 Task: Apply Guitar sound in audio.
Action: Mouse moved to (2, 12)
Screenshot: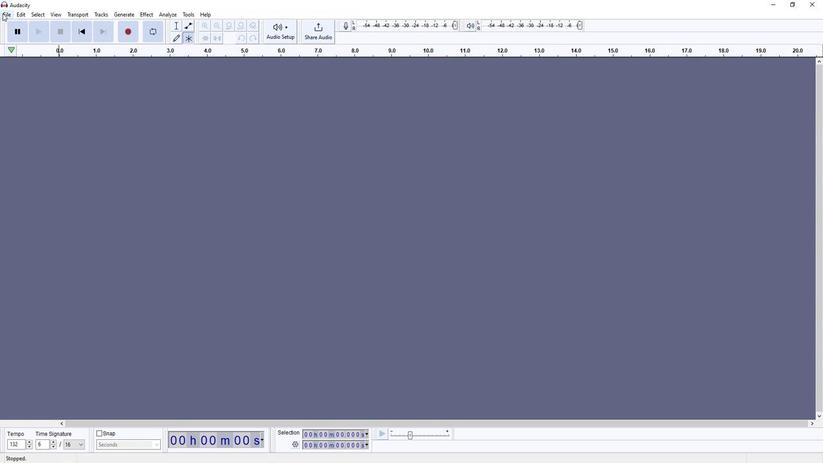 
Action: Mouse pressed left at (2, 12)
Screenshot: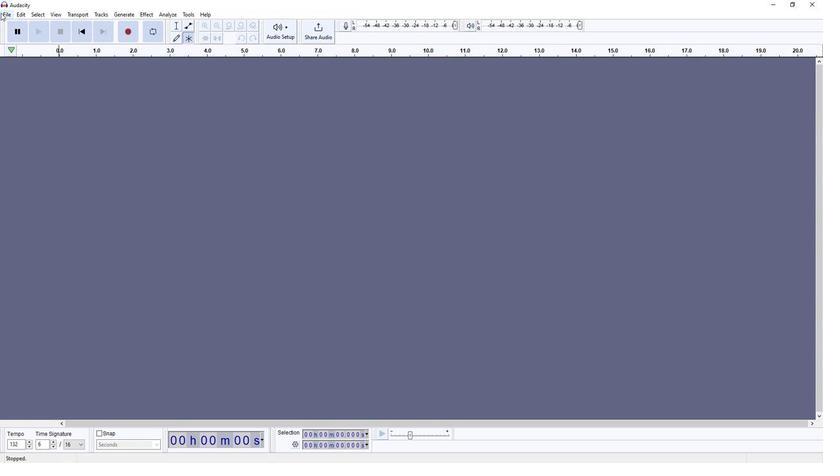 
Action: Mouse moved to (27, 34)
Screenshot: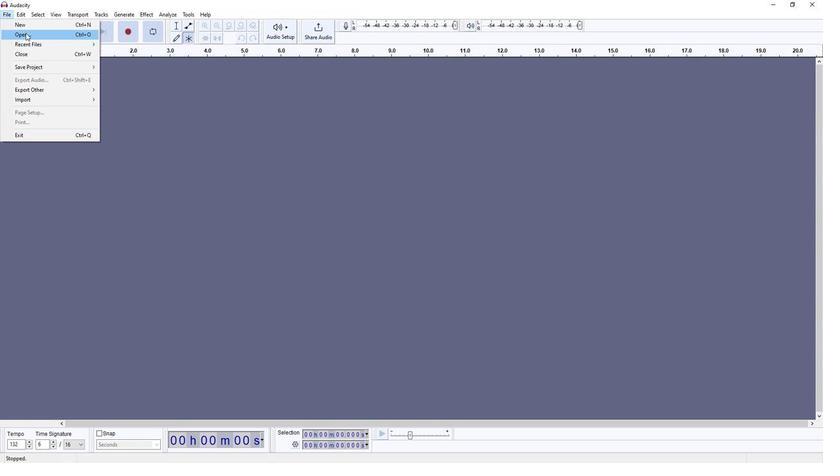 
Action: Mouse pressed left at (27, 34)
Screenshot: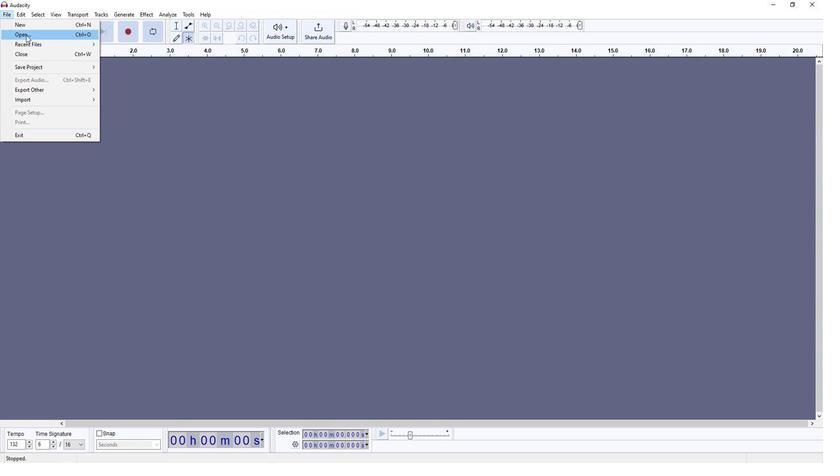 
Action: Mouse moved to (109, 92)
Screenshot: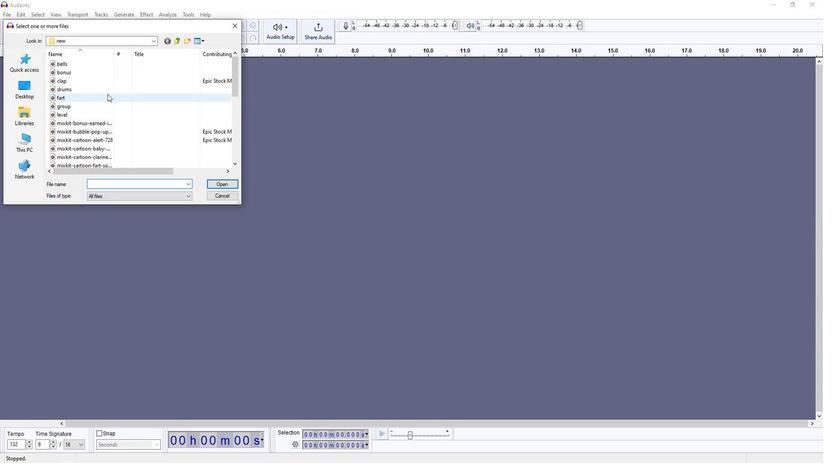 
Action: Mouse scrolled (109, 92) with delta (0, 0)
Screenshot: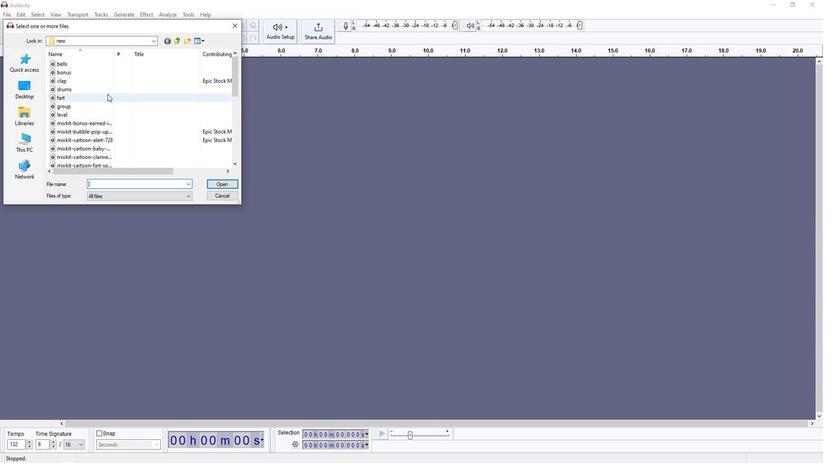 
Action: Mouse scrolled (109, 92) with delta (0, 0)
Screenshot: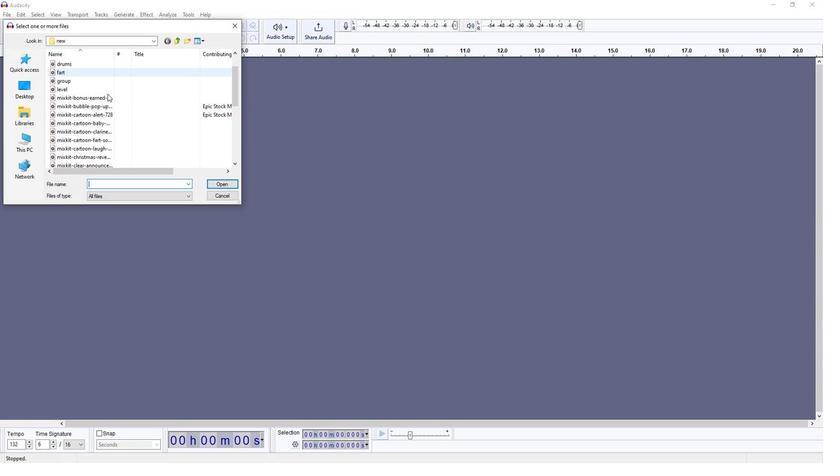 
Action: Mouse scrolled (109, 92) with delta (0, 0)
Screenshot: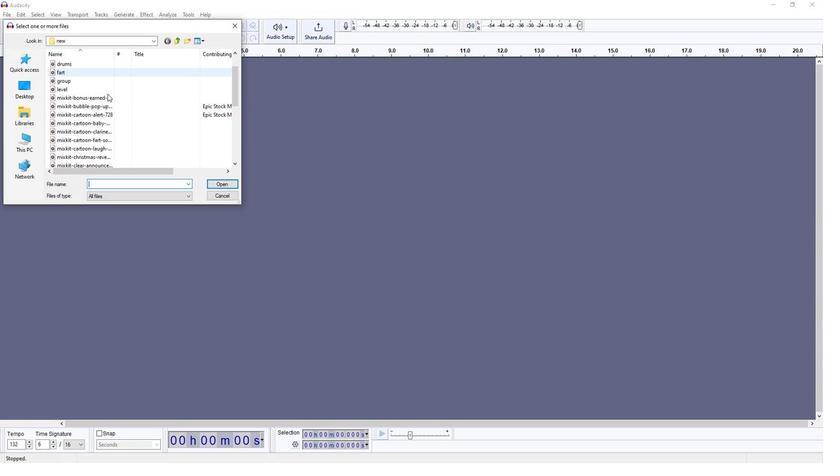 
Action: Mouse scrolled (109, 92) with delta (0, 0)
Screenshot: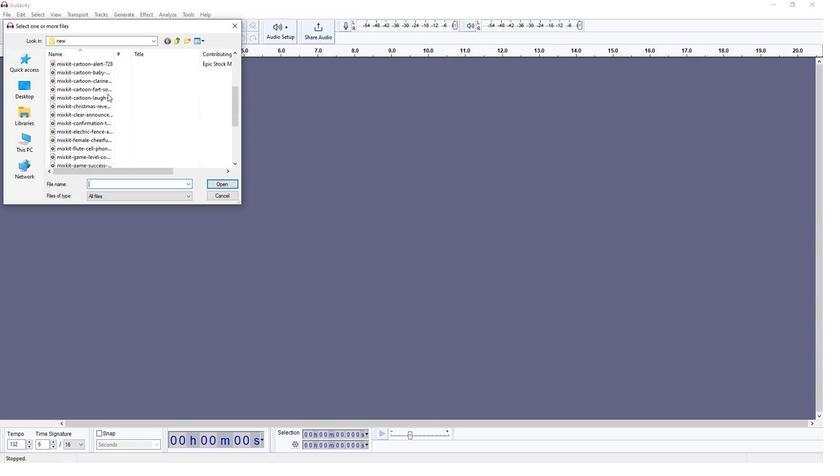 
Action: Mouse scrolled (109, 92) with delta (0, 0)
Screenshot: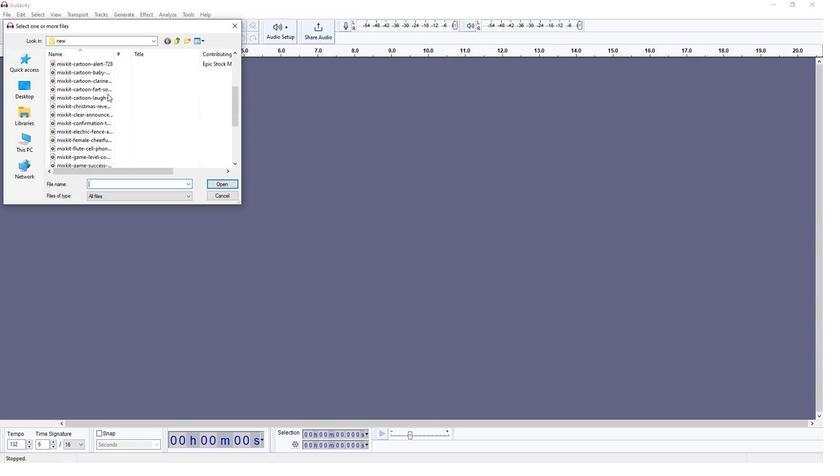 
Action: Mouse scrolled (109, 92) with delta (0, 0)
Screenshot: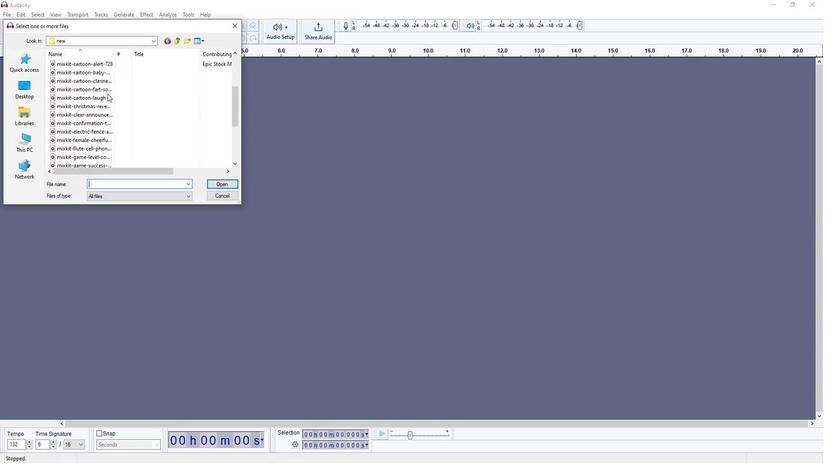 
Action: Mouse scrolled (109, 92) with delta (0, 0)
Screenshot: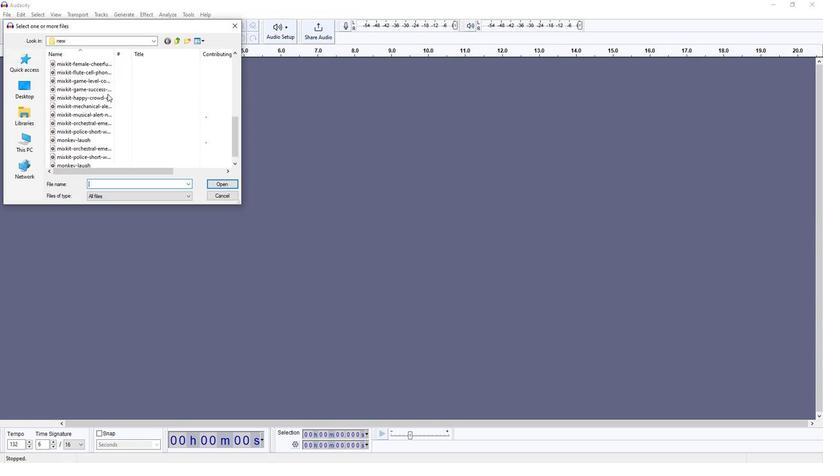 
Action: Mouse scrolled (109, 93) with delta (0, 0)
Screenshot: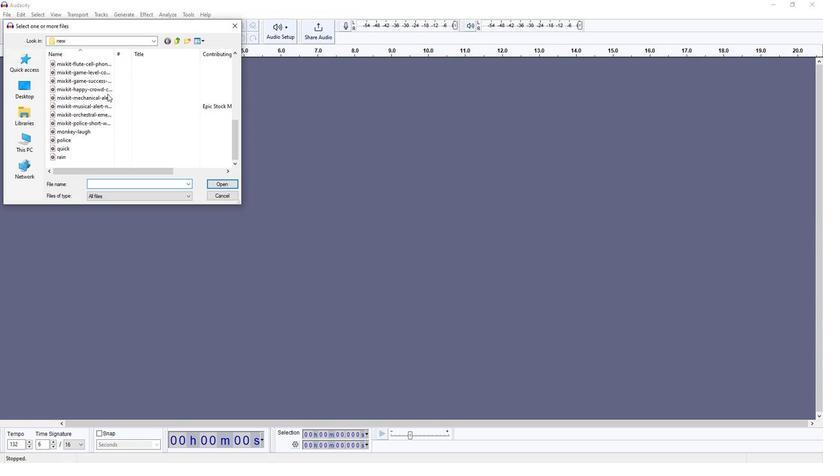 
Action: Mouse scrolled (109, 93) with delta (0, 0)
Screenshot: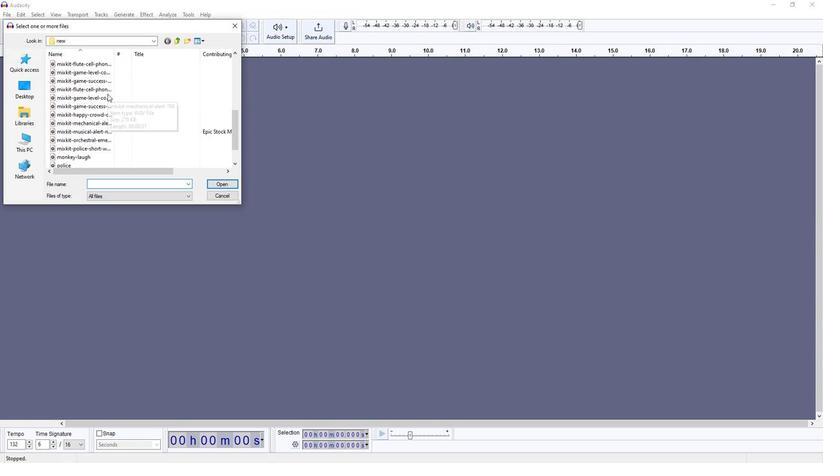 
Action: Mouse scrolled (109, 93) with delta (0, 0)
Screenshot: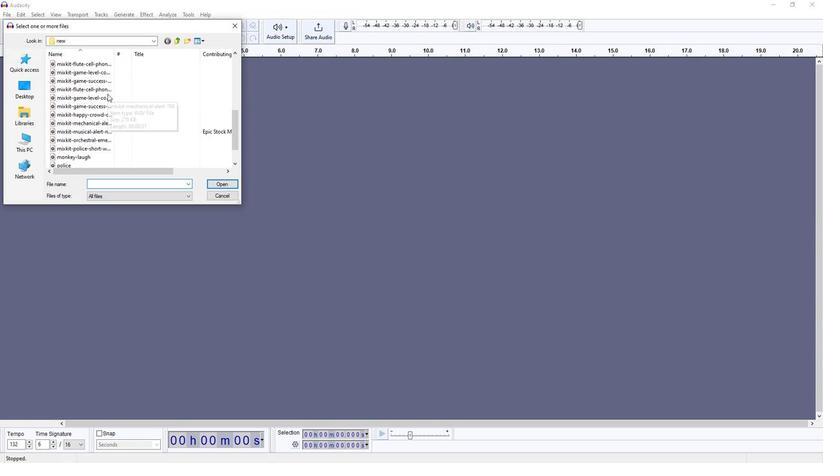 
Action: Mouse scrolled (109, 93) with delta (0, 0)
Screenshot: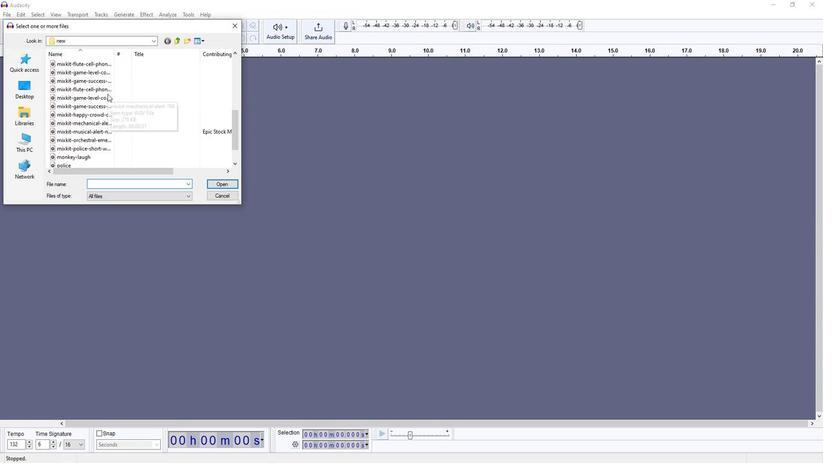 
Action: Mouse scrolled (109, 93) with delta (0, 0)
Screenshot: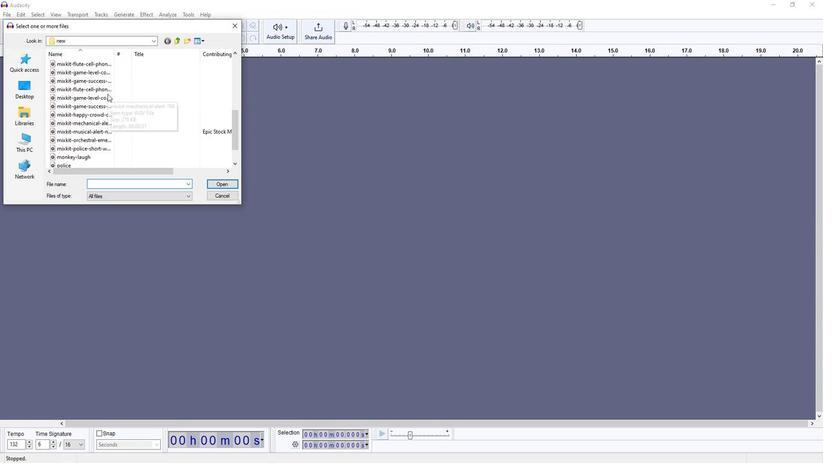 
Action: Mouse scrolled (109, 93) with delta (0, 0)
Screenshot: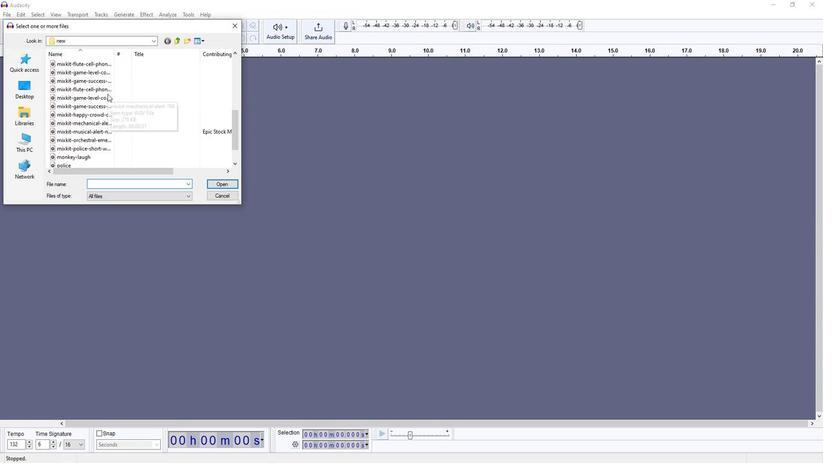 
Action: Mouse moved to (155, 39)
Screenshot: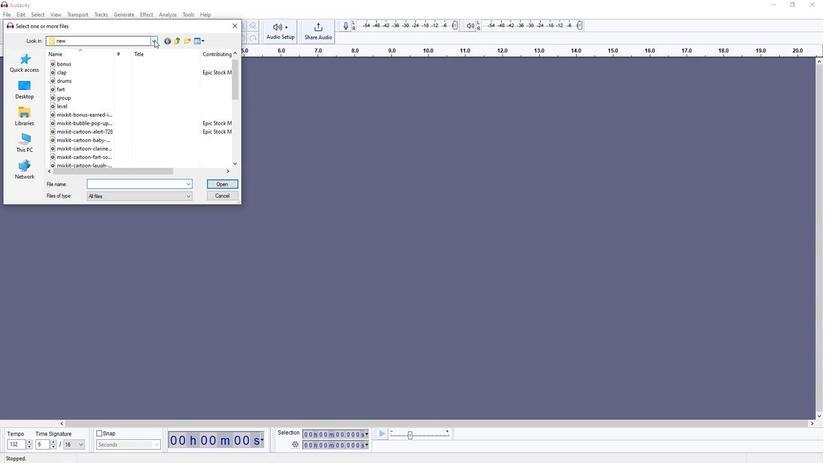 
Action: Mouse pressed left at (155, 39)
Screenshot: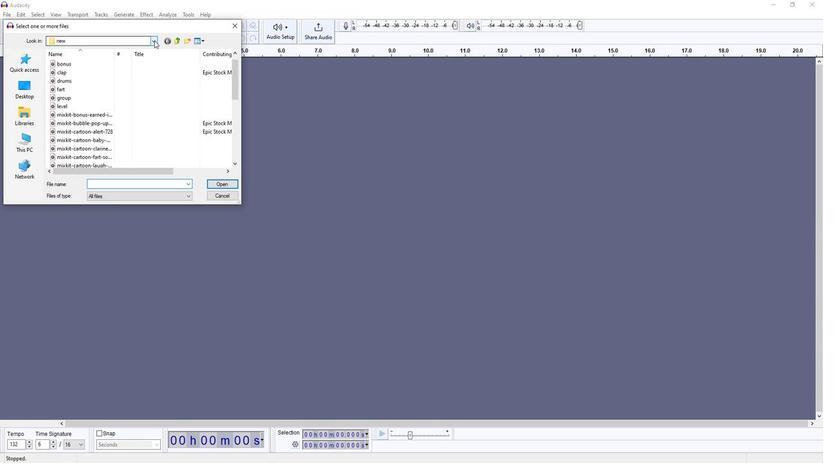 
Action: Mouse moved to (80, 101)
Screenshot: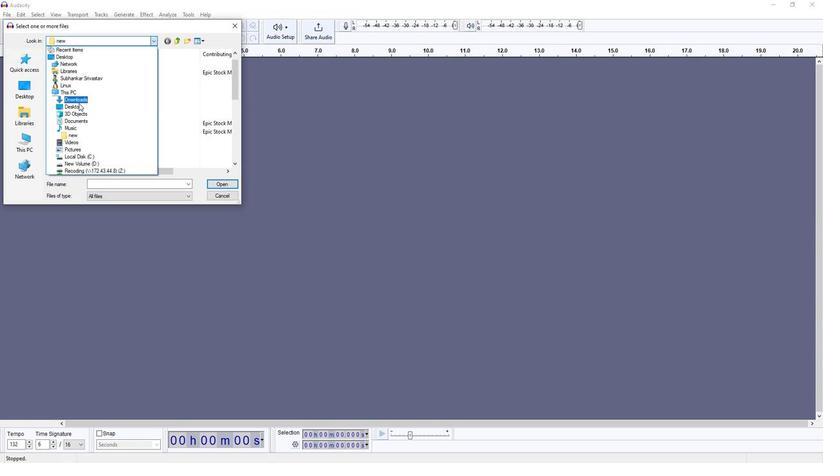 
Action: Mouse pressed left at (80, 101)
Screenshot: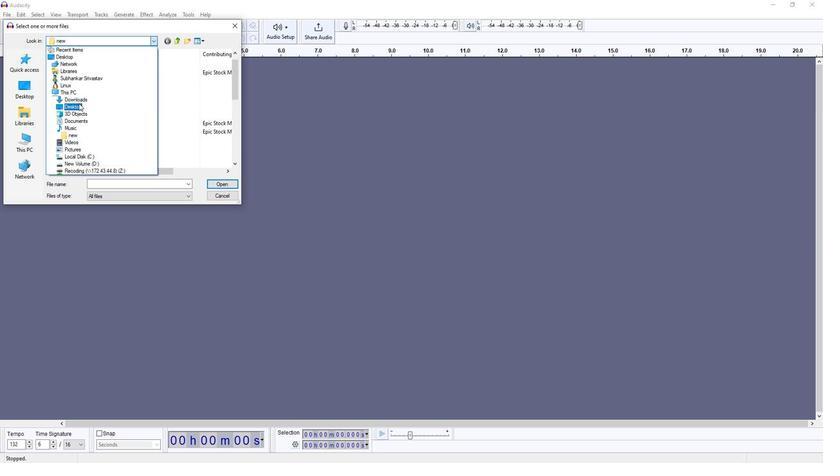 
Action: Mouse moved to (154, 43)
Screenshot: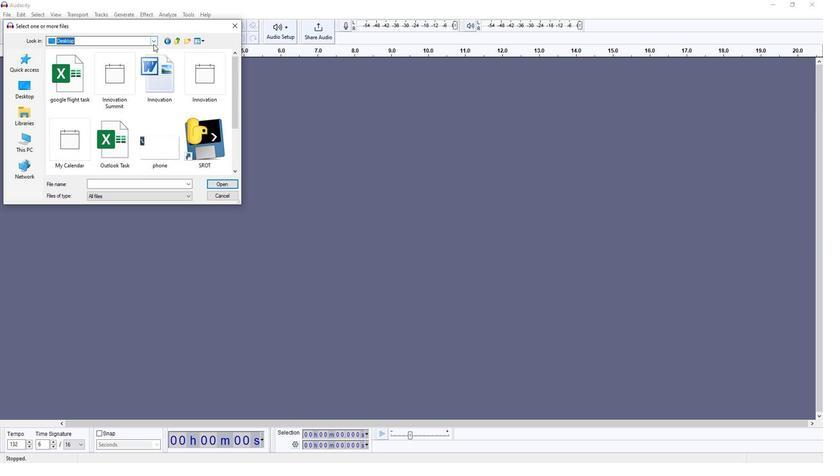 
Action: Mouse pressed left at (154, 43)
Screenshot: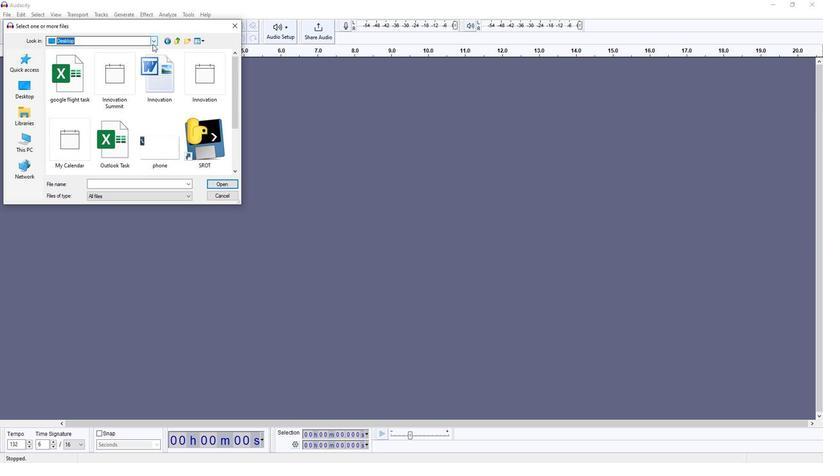 
Action: Mouse moved to (80, 99)
Screenshot: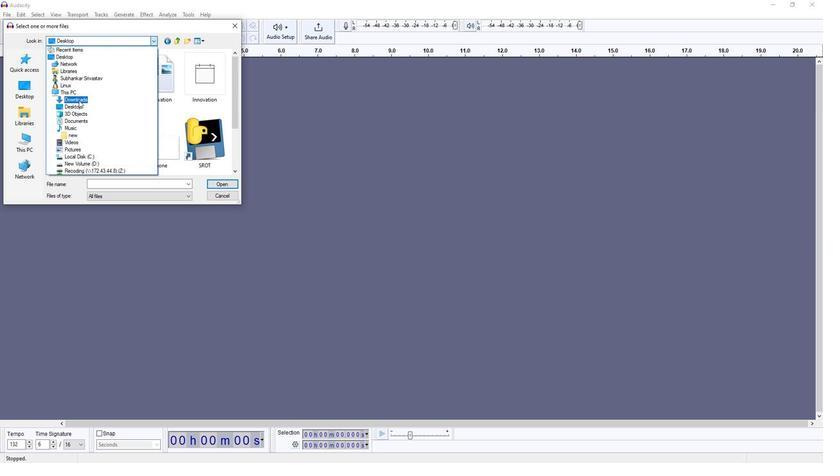 
Action: Mouse pressed left at (80, 99)
Screenshot: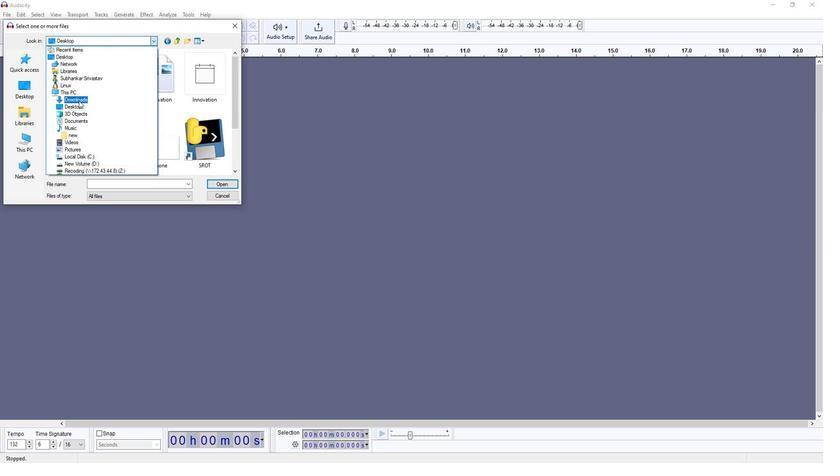
Action: Mouse moved to (93, 72)
Screenshot: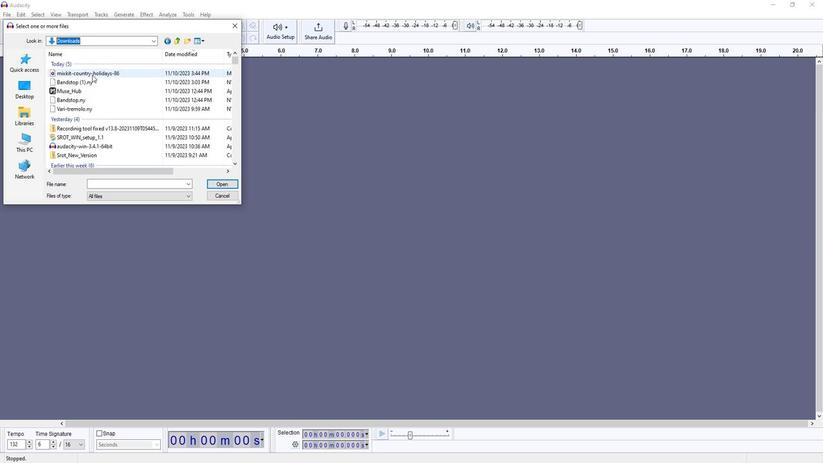 
Action: Mouse pressed left at (93, 72)
Screenshot: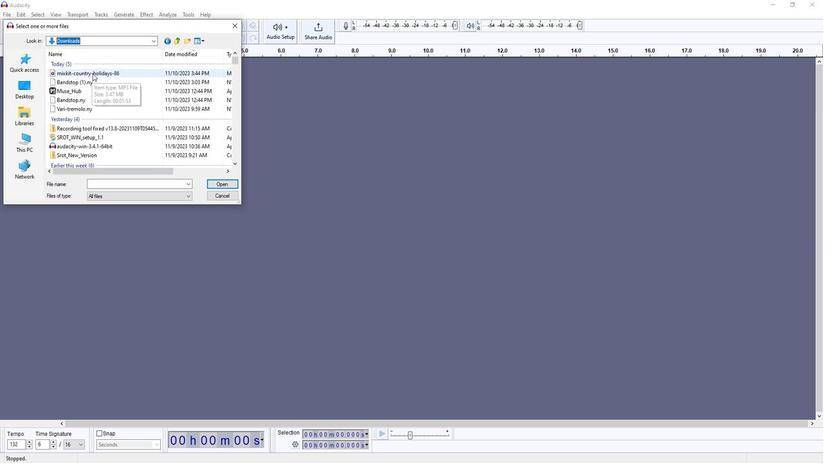 
Action: Mouse moved to (109, 93)
Screenshot: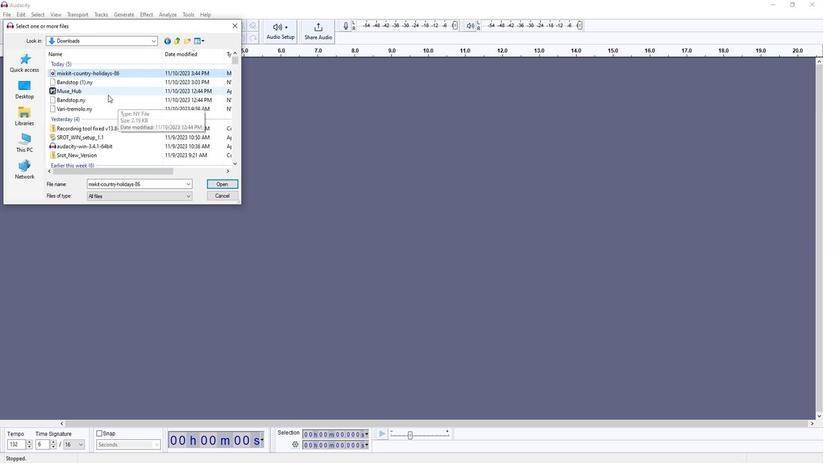 
Action: Mouse scrolled (109, 93) with delta (0, 0)
Screenshot: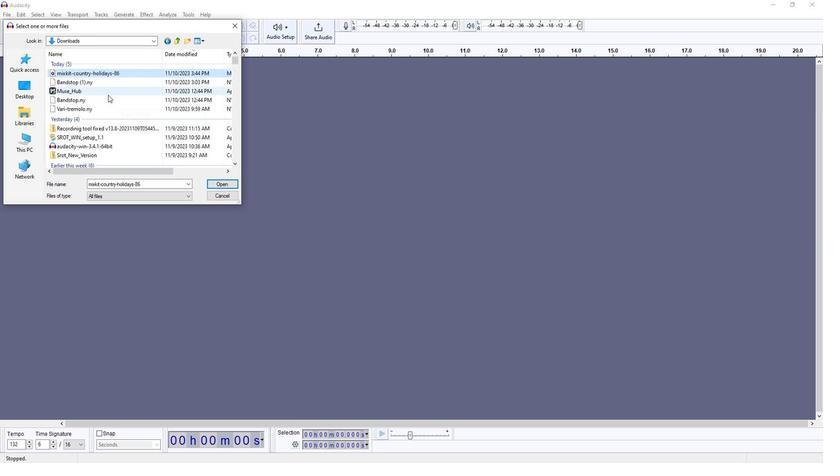 
Action: Mouse scrolled (109, 93) with delta (0, 0)
Screenshot: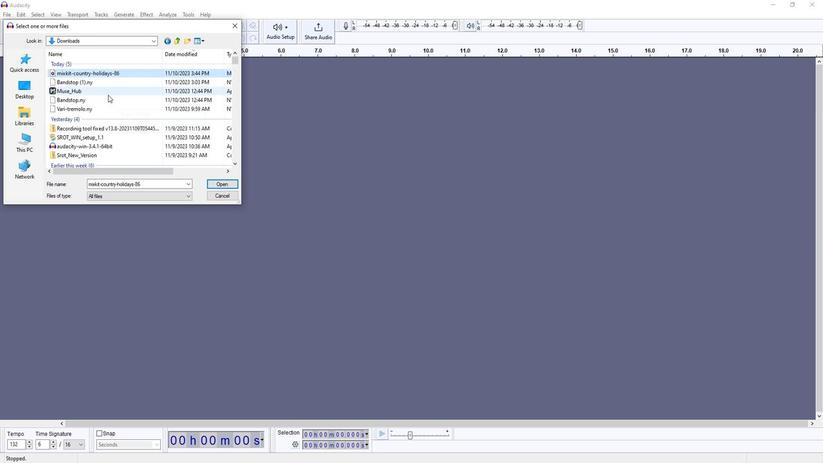 
Action: Mouse scrolled (109, 93) with delta (0, 0)
Screenshot: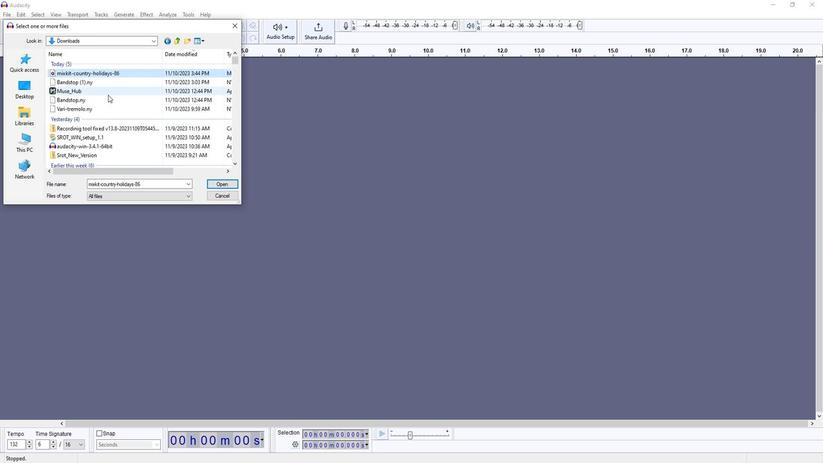 
Action: Mouse scrolled (109, 93) with delta (0, 0)
Screenshot: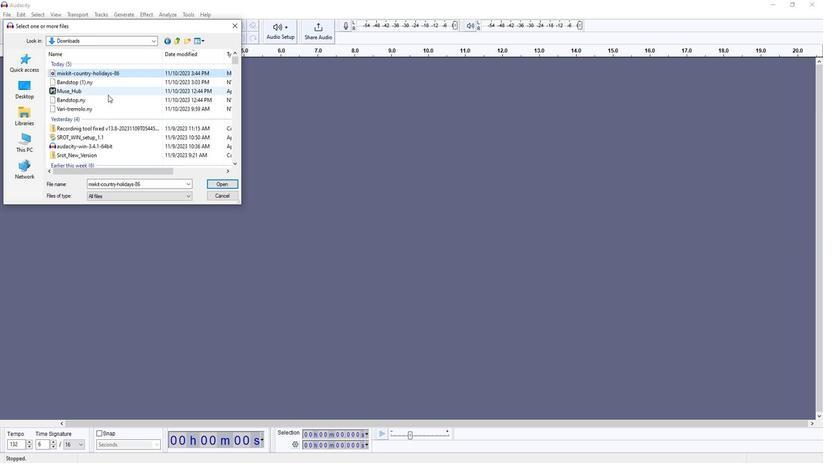 
Action: Mouse moved to (223, 182)
Screenshot: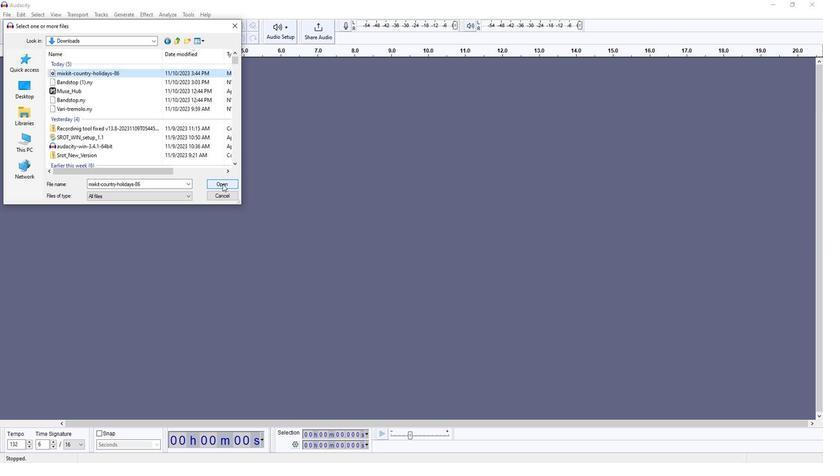 
Action: Mouse pressed left at (223, 182)
Screenshot: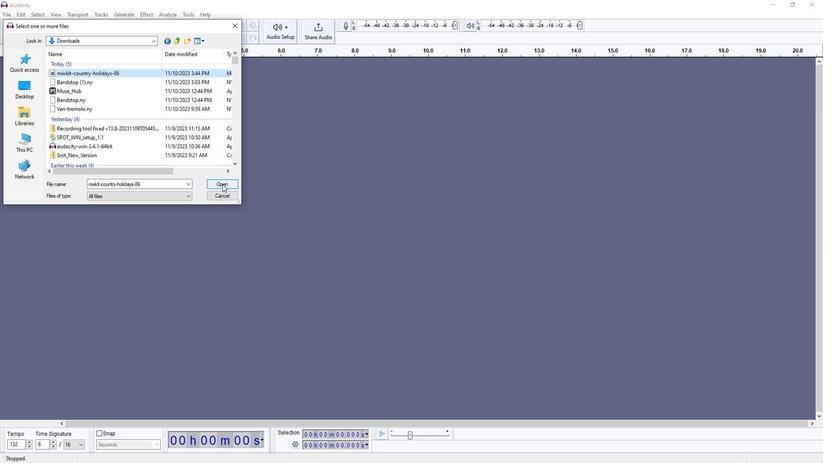 
Action: Mouse moved to (39, 30)
Screenshot: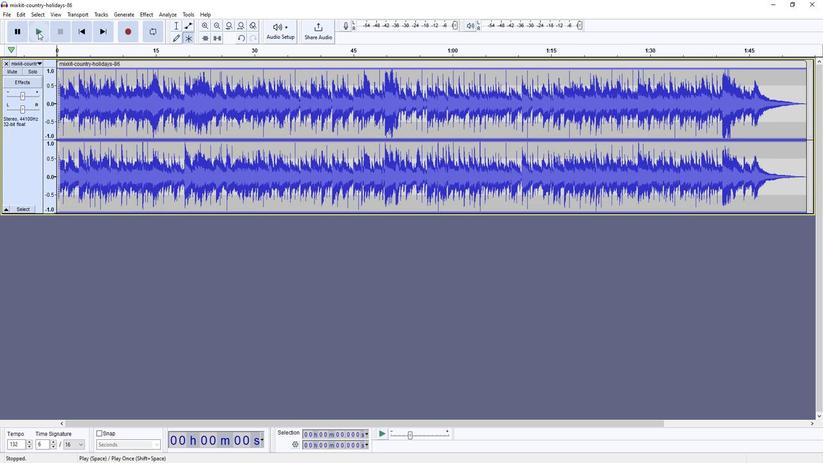 
Action: Mouse pressed left at (39, 30)
Screenshot: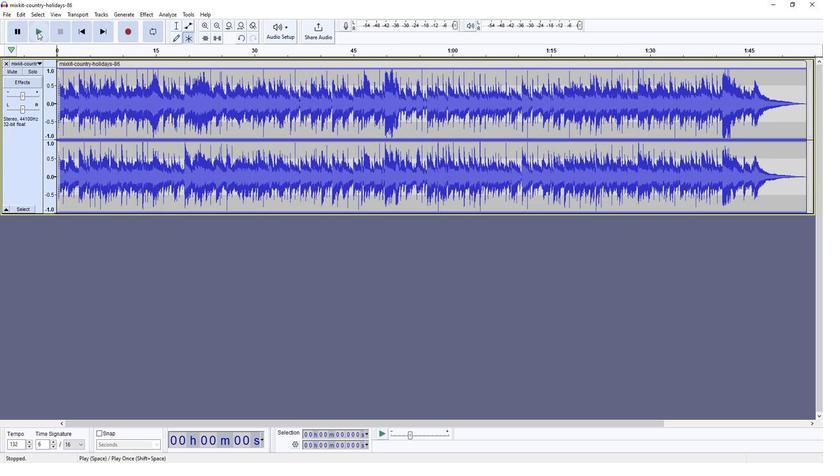 
Action: Mouse moved to (63, 28)
Screenshot: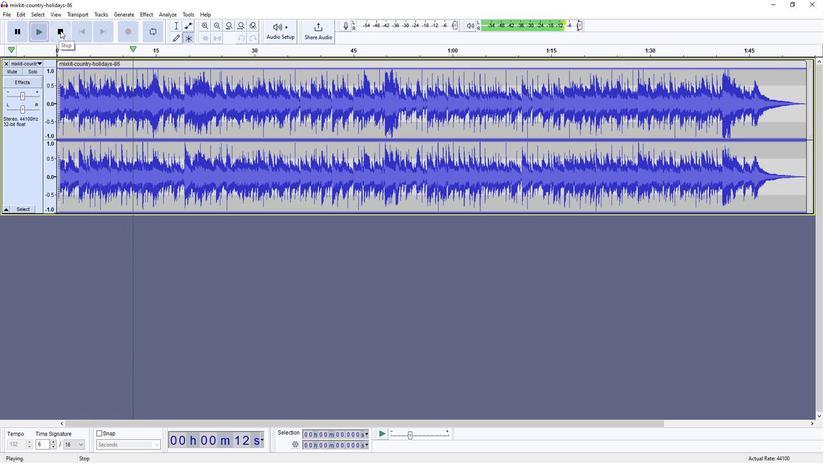 
Action: Mouse pressed left at (63, 28)
Screenshot: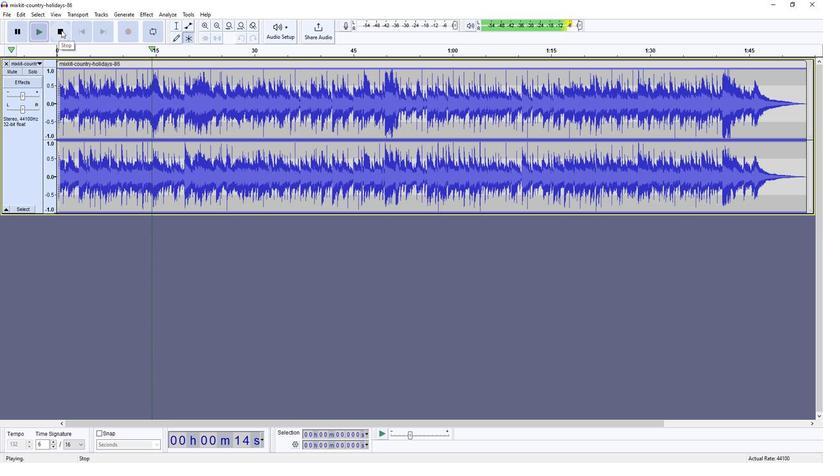 
Action: Mouse moved to (24, 154)
Screenshot: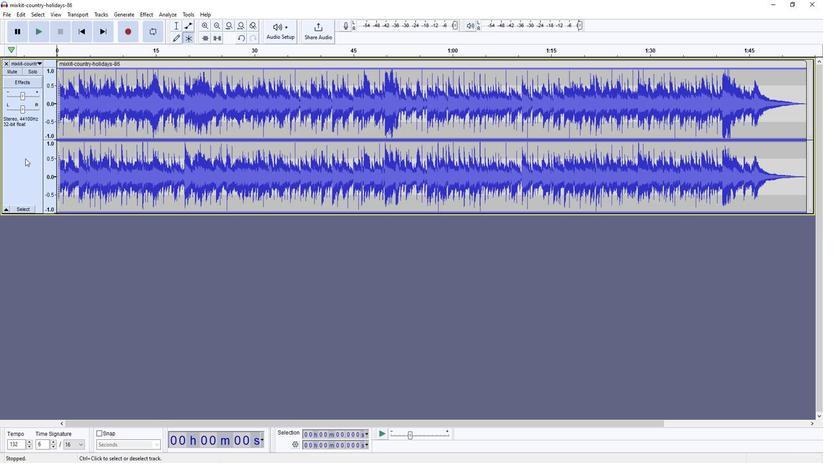 
Action: Mouse pressed left at (24, 154)
Screenshot: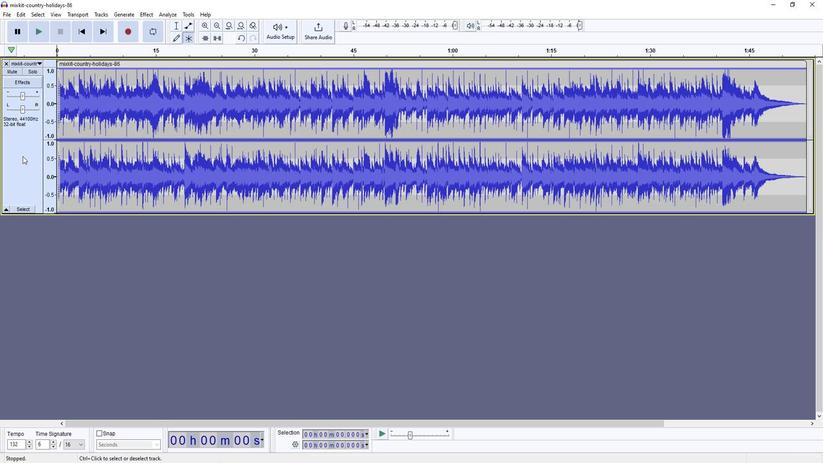 
Action: Mouse moved to (151, 15)
Screenshot: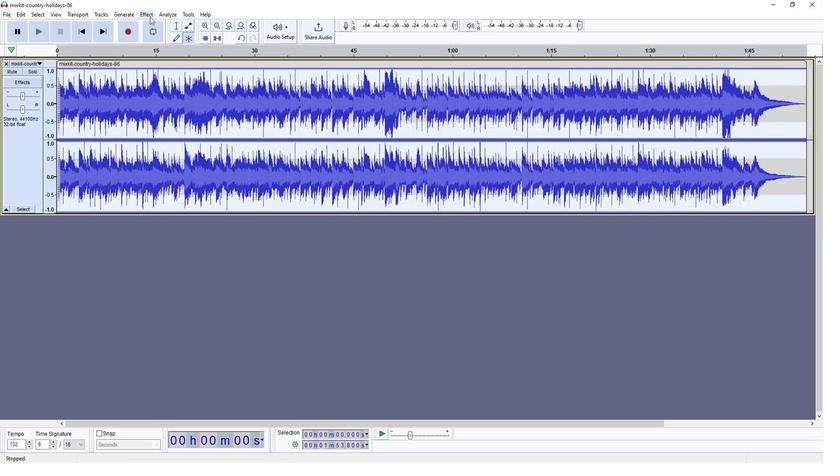 
Action: Mouse pressed left at (151, 15)
Screenshot: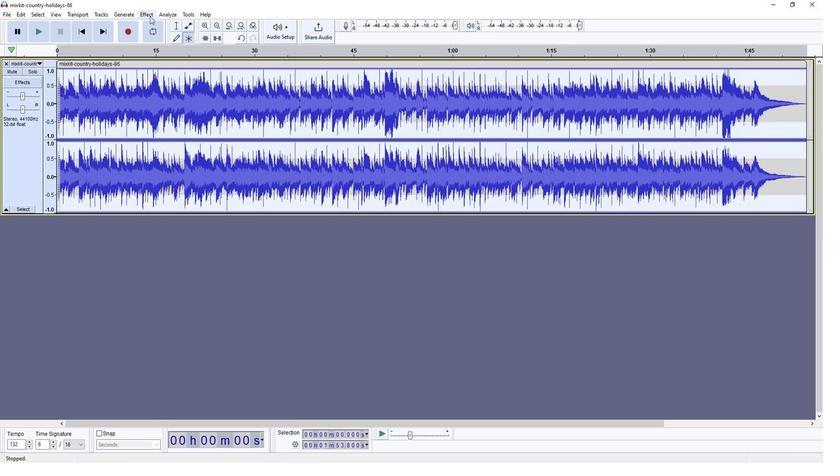 
Action: Mouse moved to (282, 110)
Screenshot: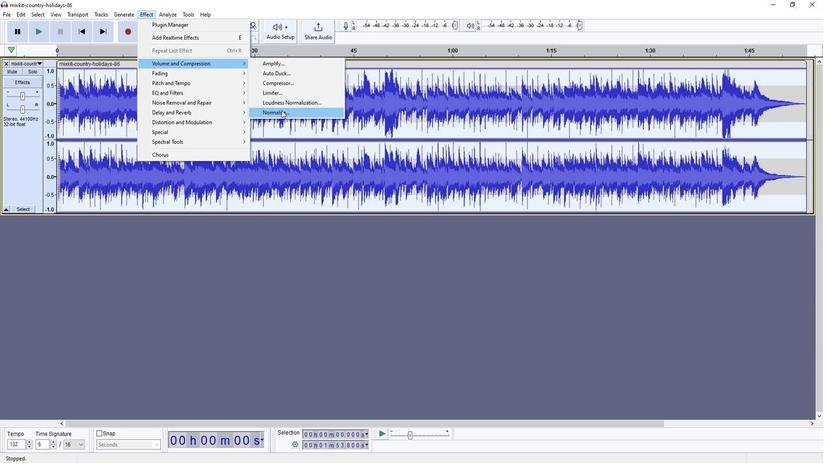 
Action: Mouse pressed left at (282, 110)
Screenshot: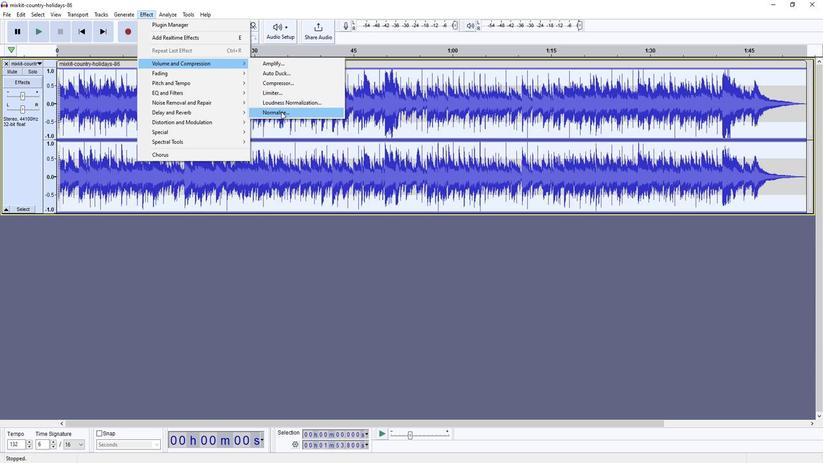 
Action: Mouse moved to (459, 211)
Screenshot: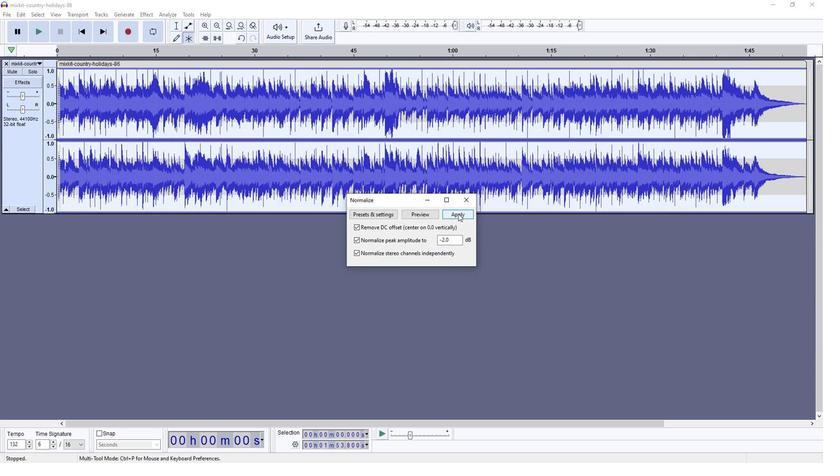 
Action: Mouse pressed left at (459, 211)
Screenshot: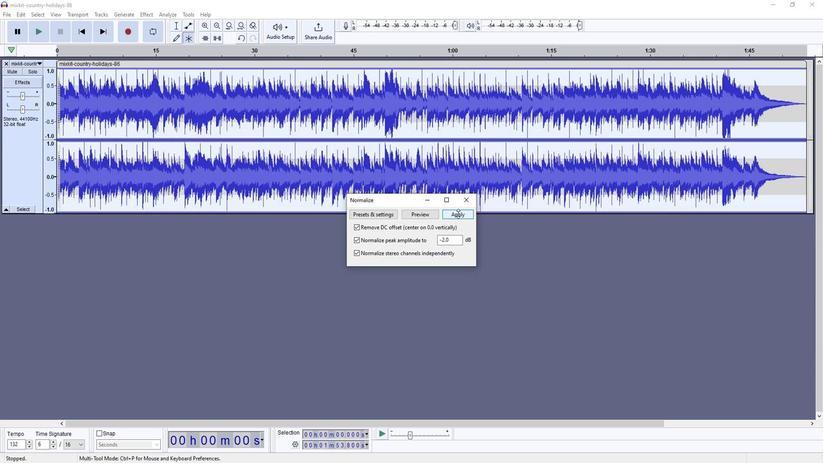 
Action: Mouse moved to (37, 27)
Screenshot: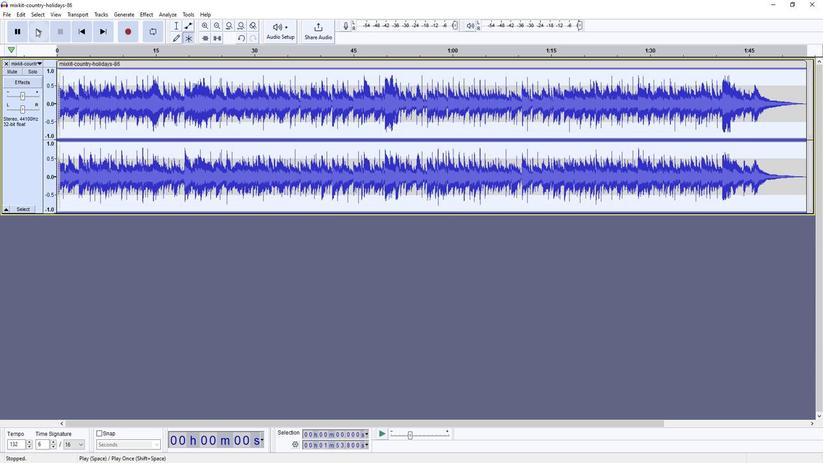 
Action: Mouse pressed left at (37, 27)
Screenshot: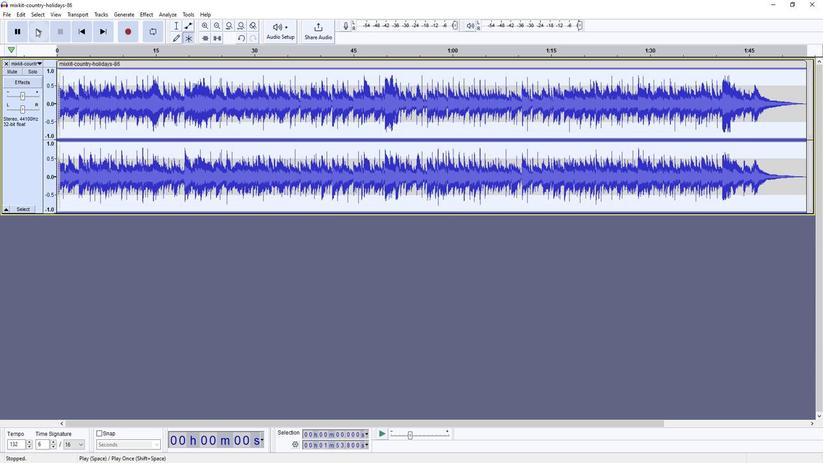 
Action: Mouse moved to (66, 32)
Screenshot: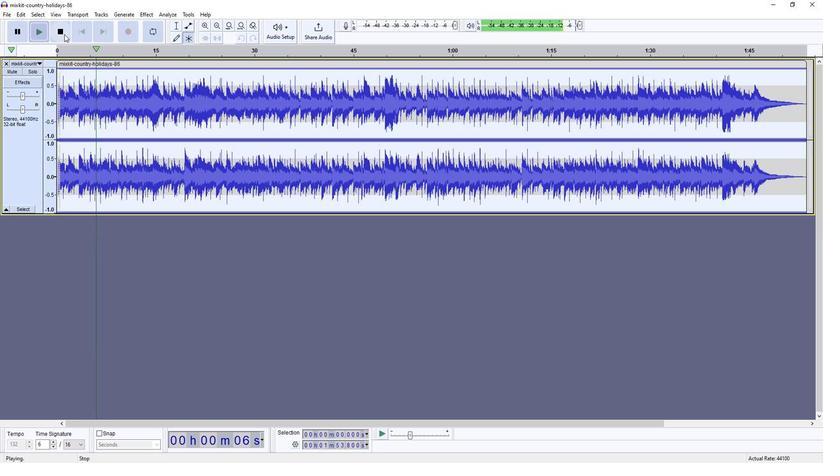 
Action: Mouse pressed left at (66, 32)
Screenshot: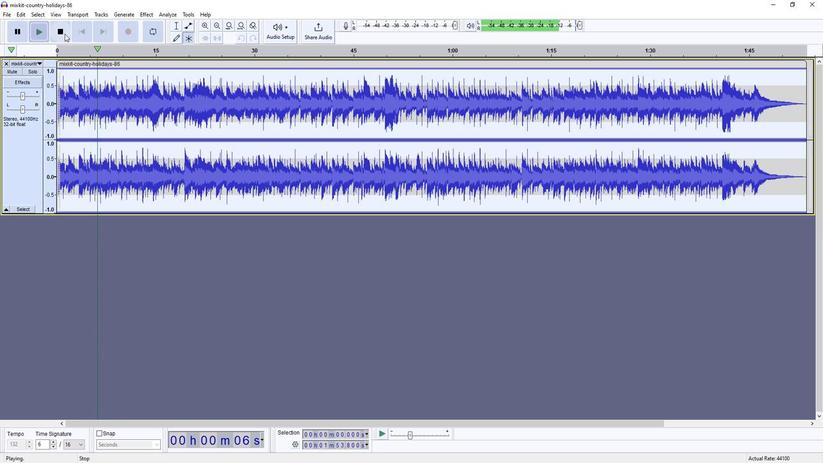 
Action: Mouse moved to (41, 62)
Screenshot: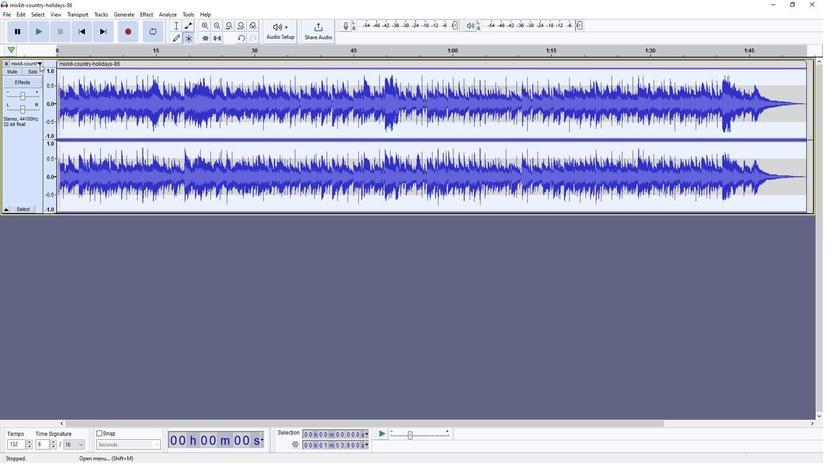 
Action: Mouse pressed left at (41, 62)
Screenshot: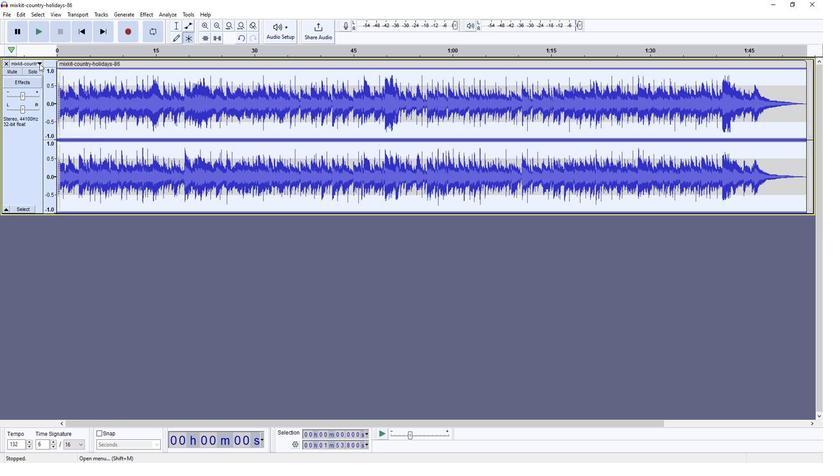 
Action: Mouse moved to (61, 204)
Screenshot: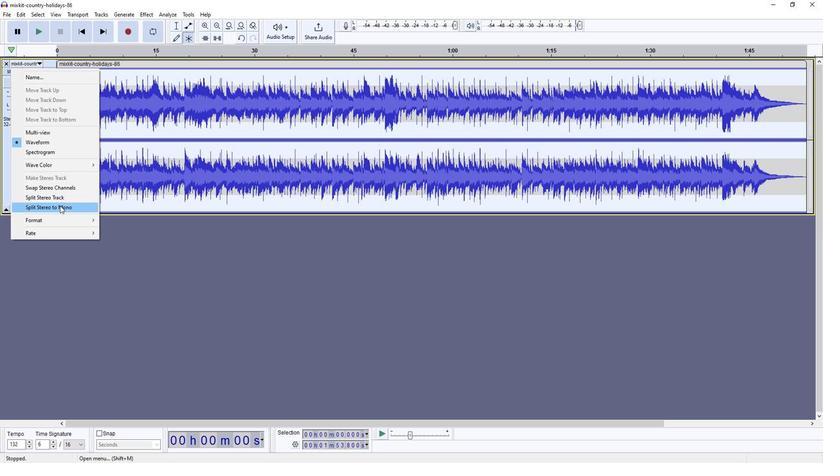 
Action: Mouse pressed left at (61, 204)
Screenshot: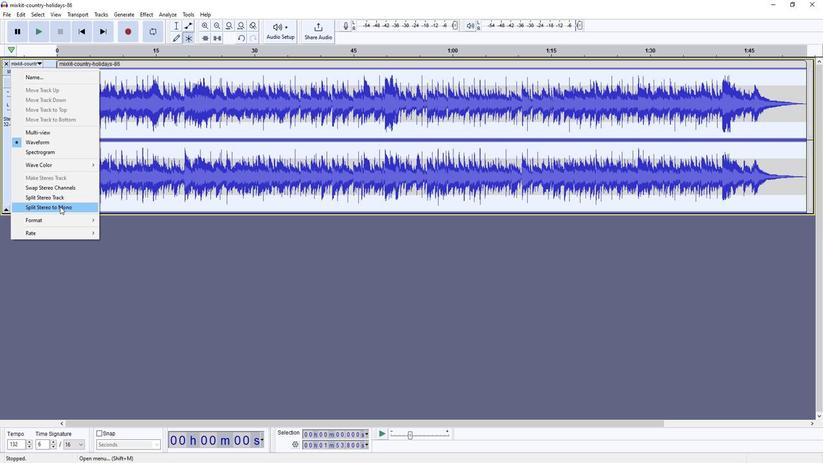 
Action: Mouse moved to (139, 144)
Screenshot: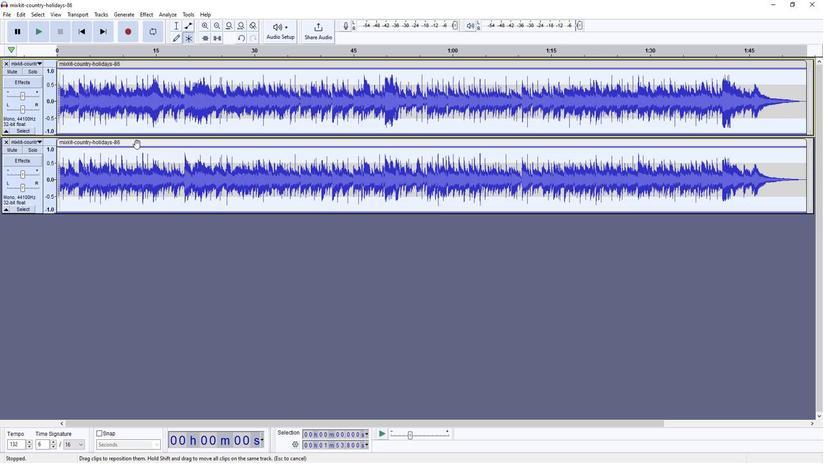 
Action: Mouse pressed left at (139, 144)
Screenshot: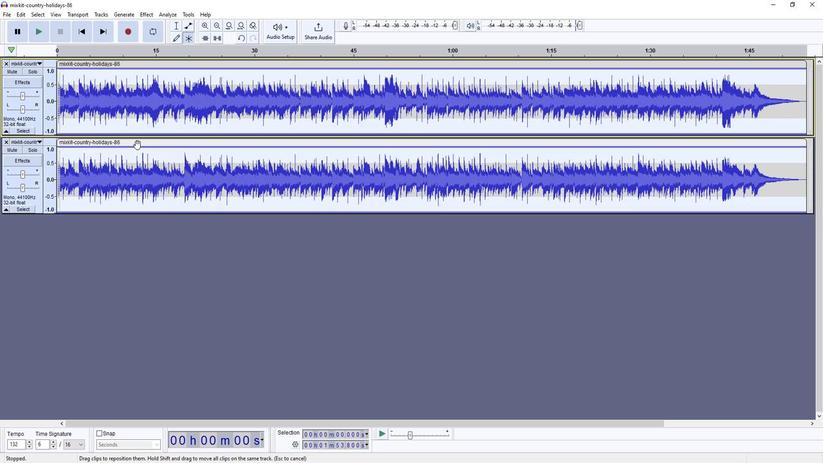 
Action: Mouse moved to (42, 177)
Screenshot: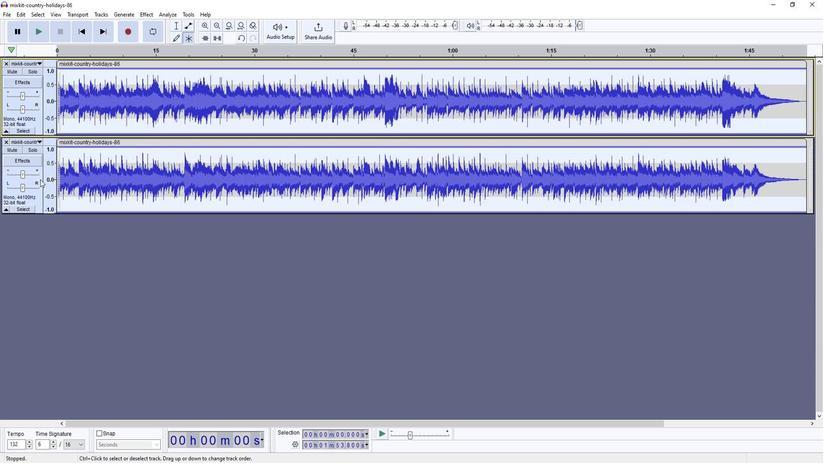 
Action: Mouse pressed left at (42, 177)
Screenshot: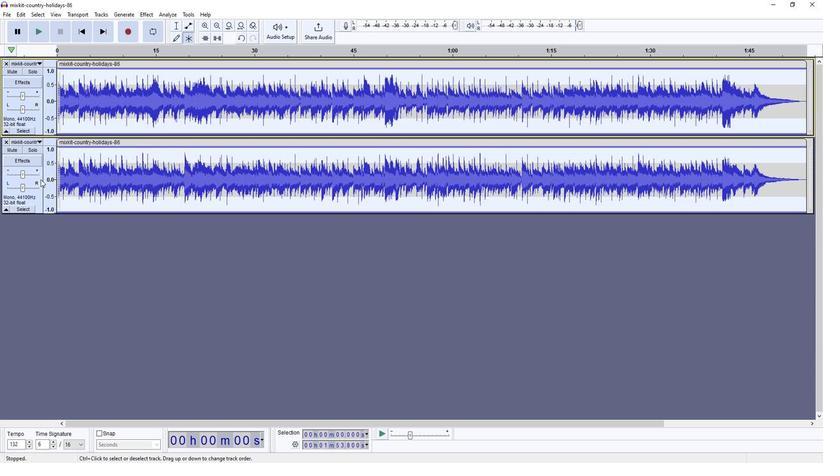 
Action: Mouse moved to (123, 142)
Screenshot: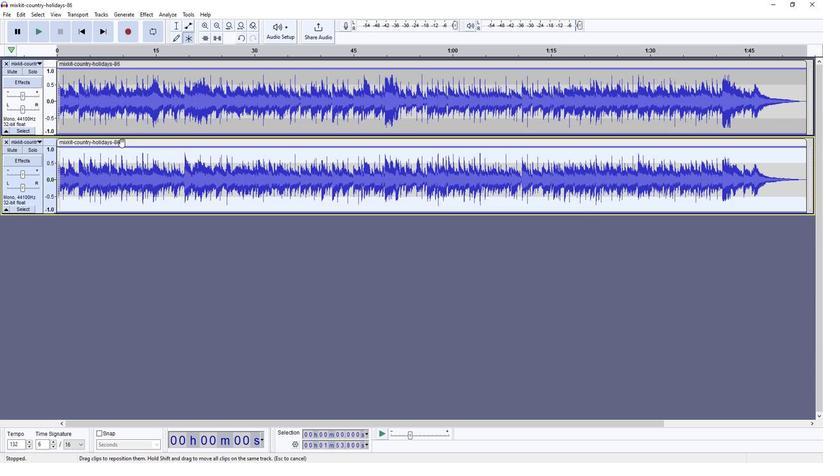 
Action: Mouse pressed left at (123, 142)
Screenshot: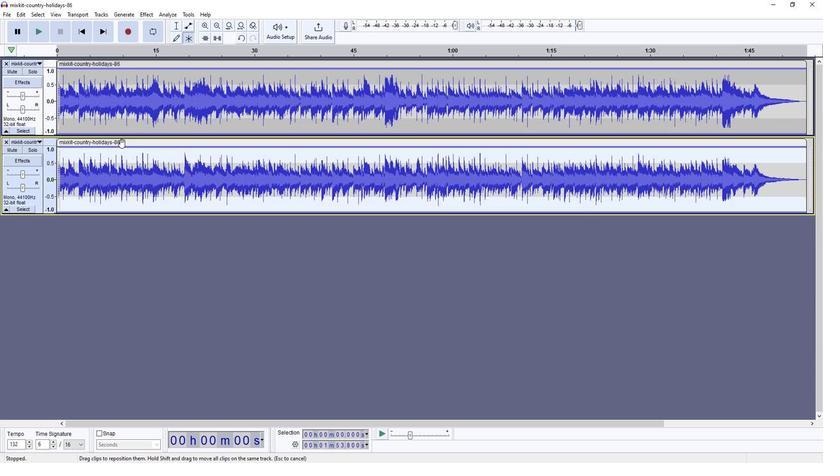 
Action: Mouse moved to (84, 28)
Screenshot: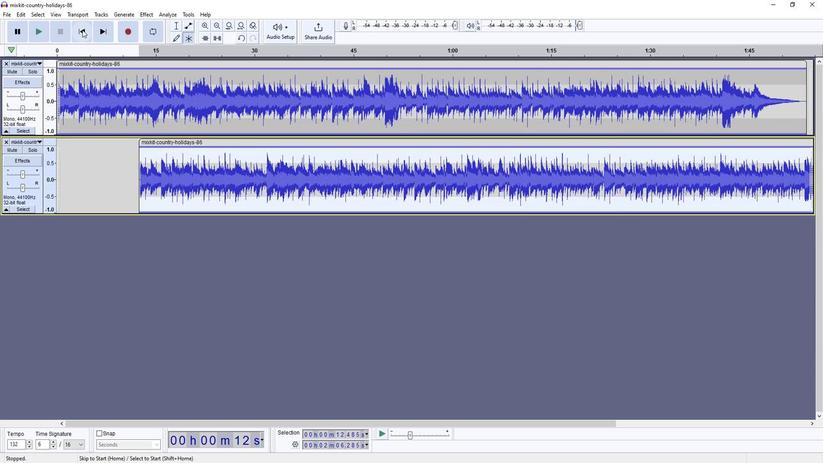 
Action: Mouse pressed left at (84, 28)
Screenshot: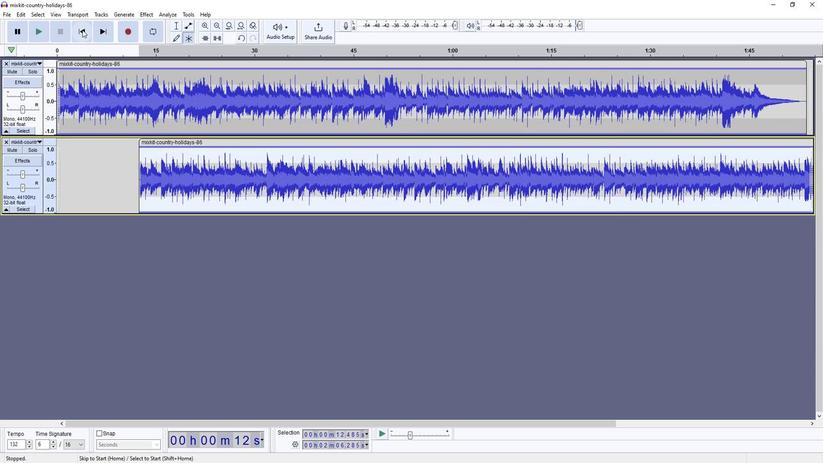 
Action: Mouse moved to (36, 33)
Screenshot: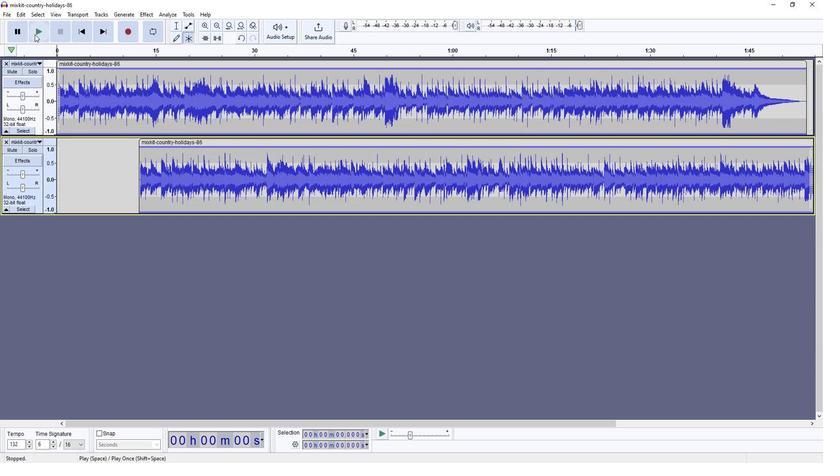 
Action: Mouse pressed left at (36, 33)
Screenshot: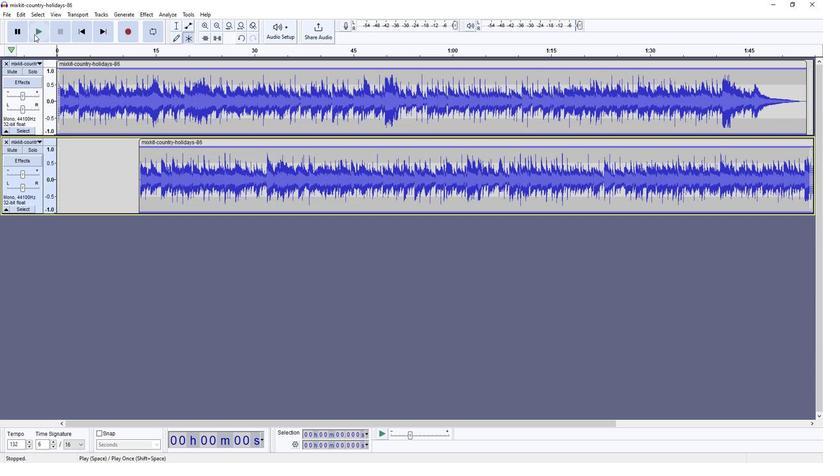 
Action: Mouse moved to (60, 29)
Screenshot: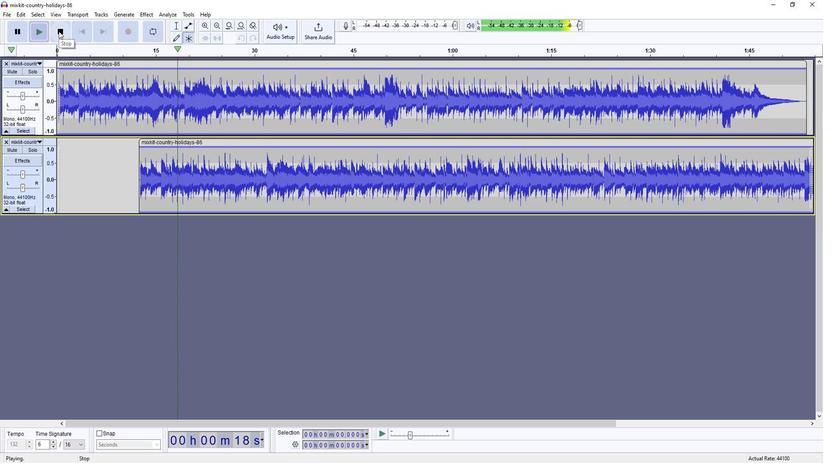 
Action: Mouse pressed left at (60, 29)
Screenshot: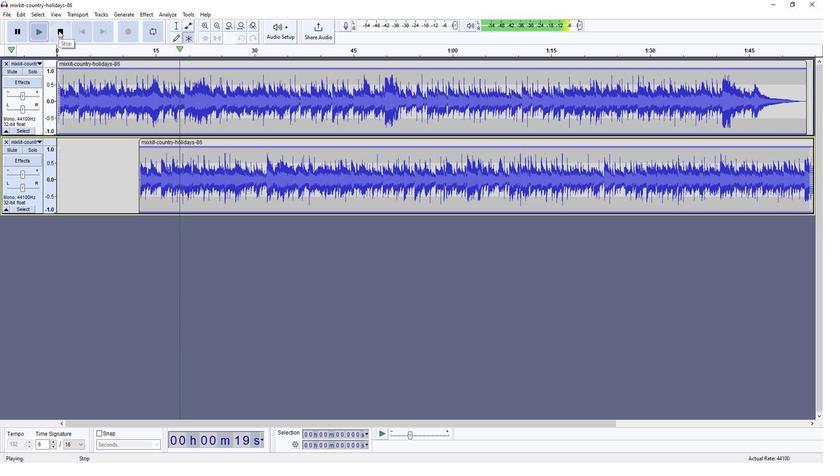 
Action: Mouse moved to (41, 60)
Screenshot: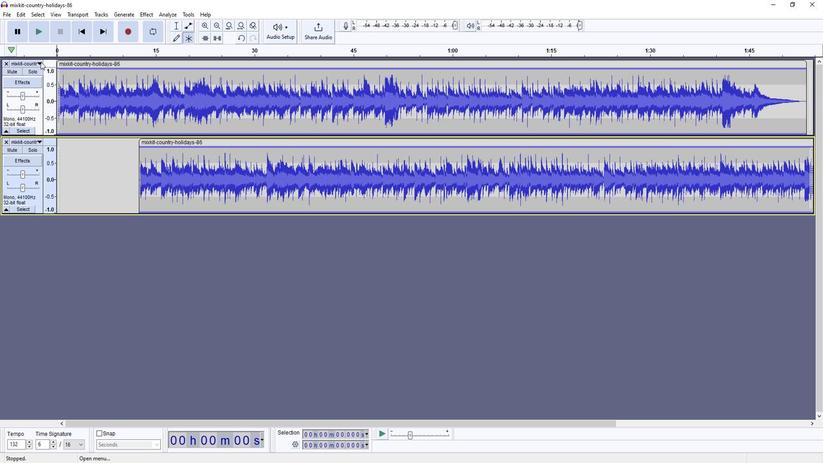 
Action: Mouse pressed left at (41, 60)
Screenshot: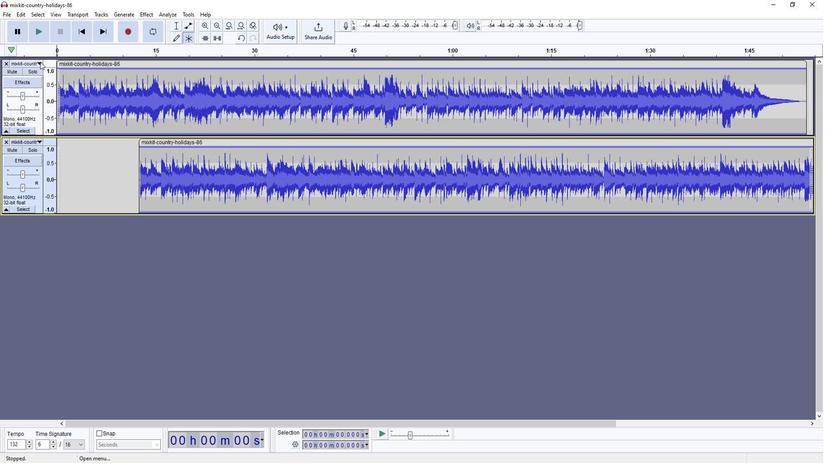 
Action: Mouse moved to (49, 100)
Screenshot: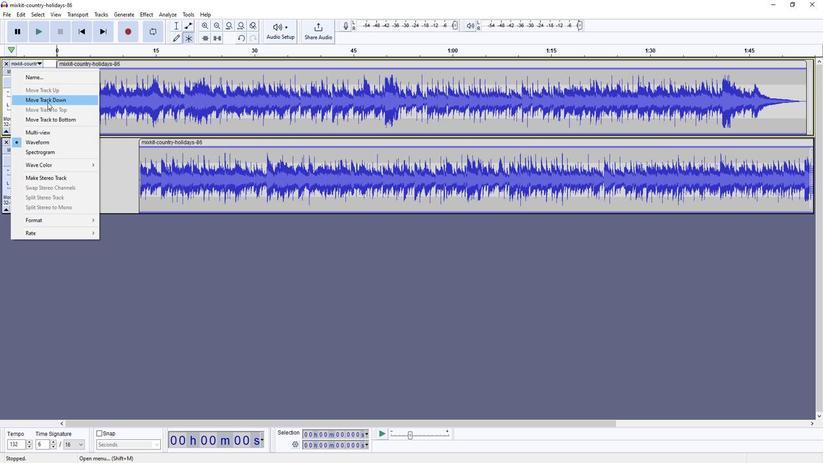 
Action: Mouse pressed left at (49, 100)
Screenshot: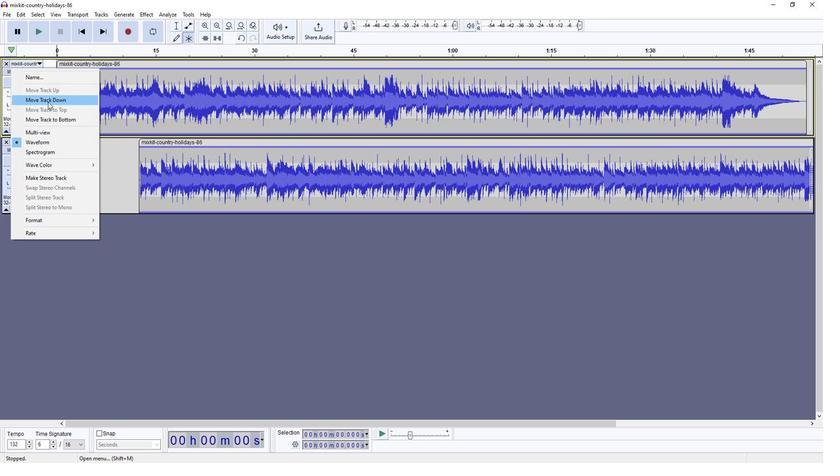 
Action: Mouse moved to (37, 32)
Screenshot: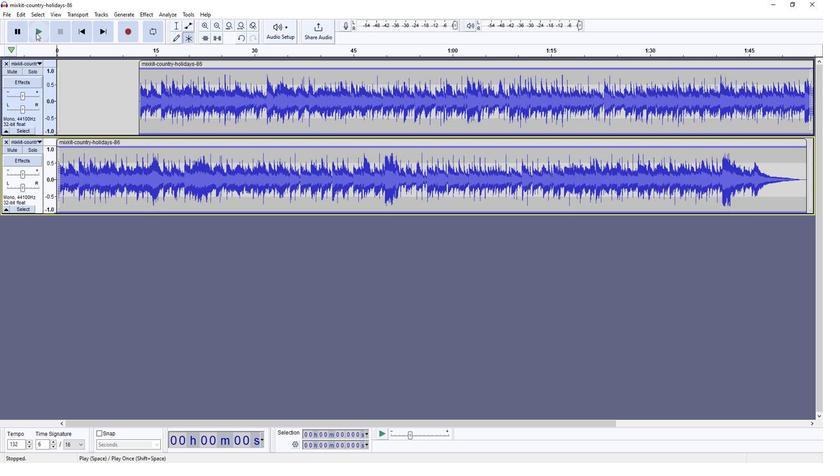 
Action: Mouse pressed left at (37, 32)
Screenshot: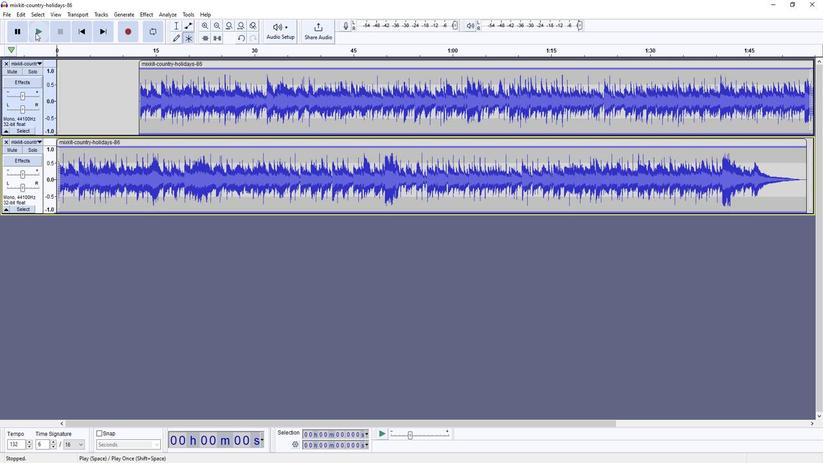 
Action: Mouse moved to (56, 28)
Screenshot: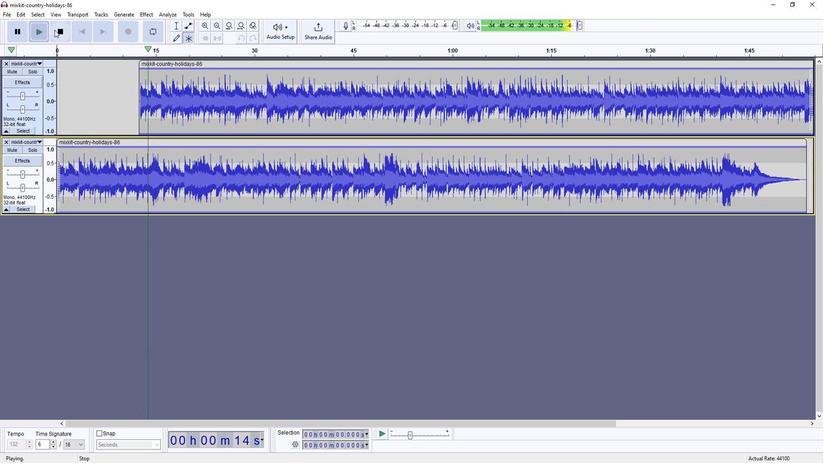 
Action: Mouse pressed left at (56, 28)
Screenshot: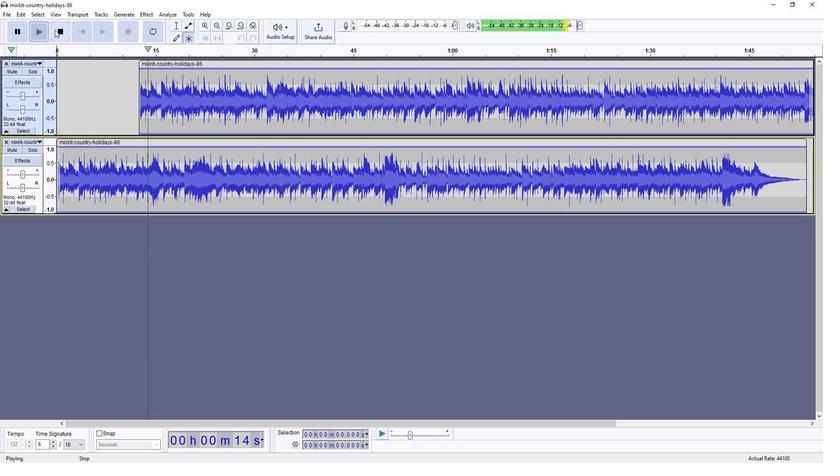 
Action: Mouse moved to (128, 14)
Screenshot: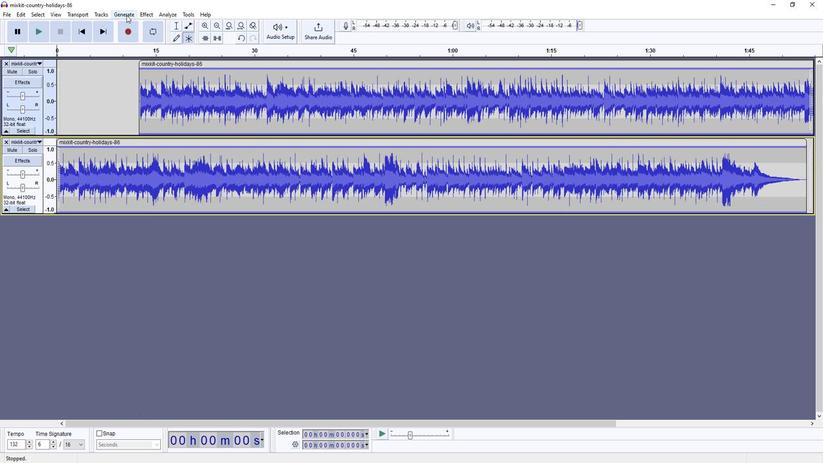 
Action: Mouse pressed left at (128, 14)
Screenshot: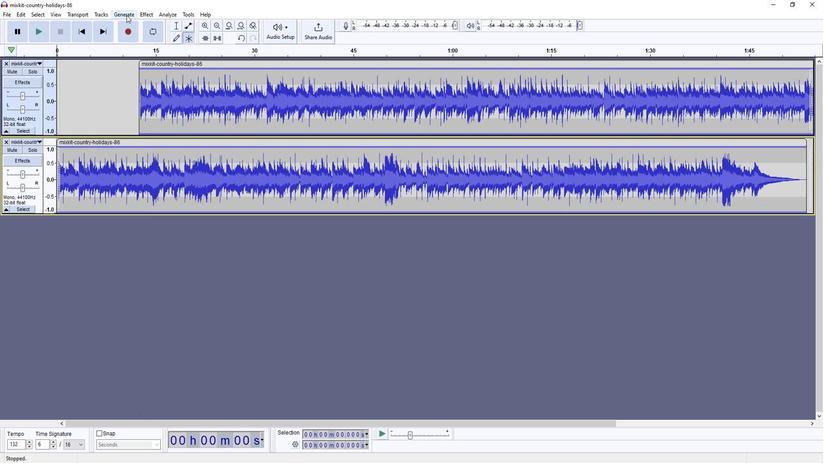 
Action: Mouse moved to (249, 46)
Screenshot: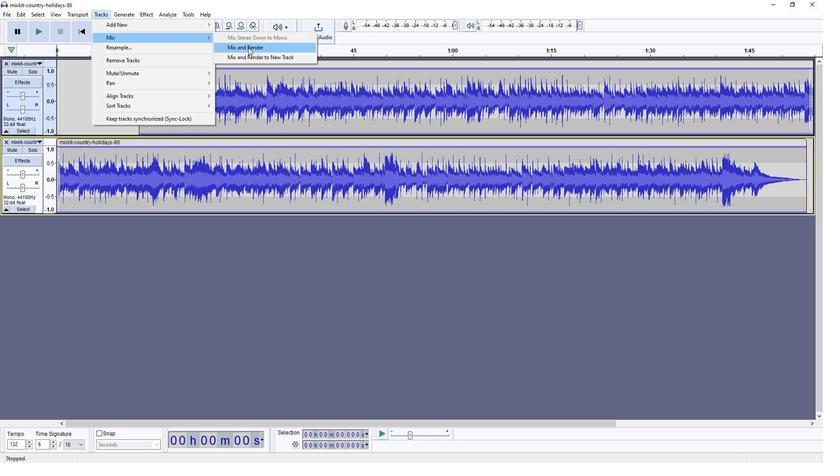 
Action: Mouse pressed left at (249, 46)
Screenshot: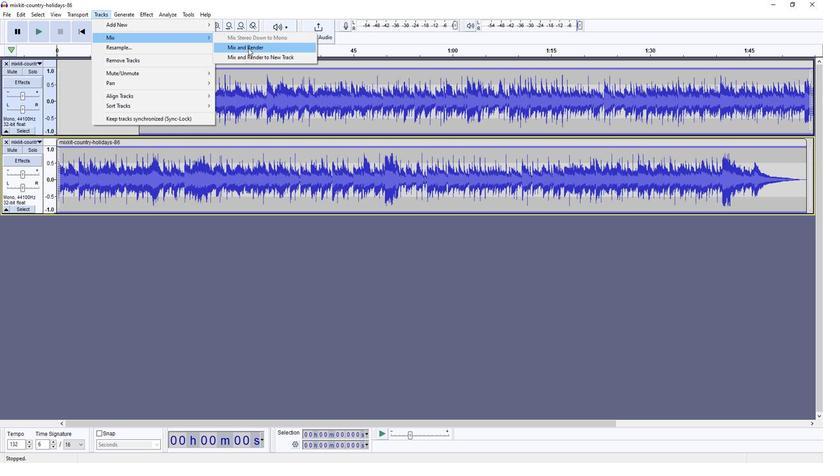 
Action: Mouse moved to (39, 14)
Screenshot: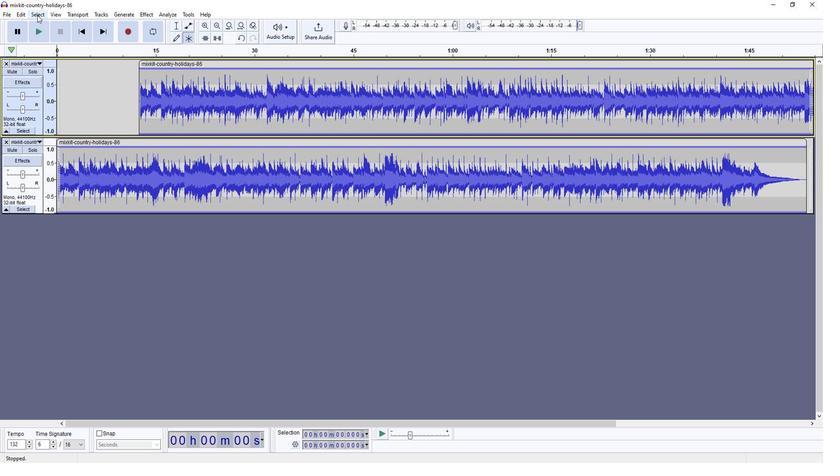 
Action: Mouse pressed left at (39, 14)
Screenshot: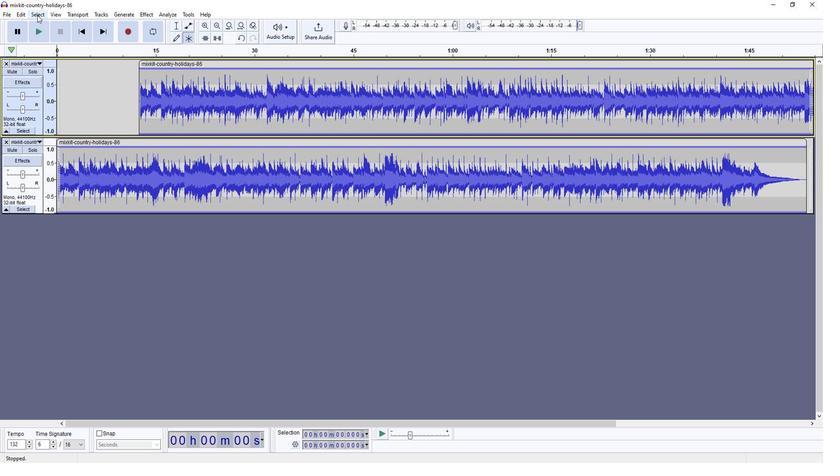 
Action: Mouse moved to (48, 21)
Screenshot: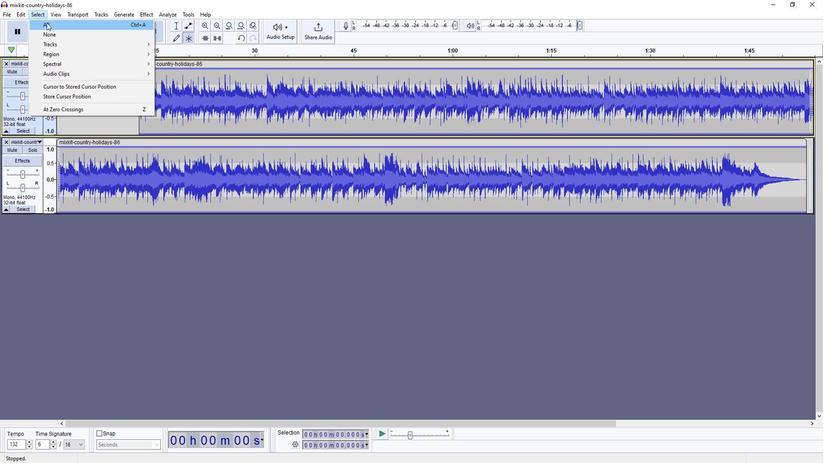 
Action: Mouse pressed left at (48, 21)
Screenshot: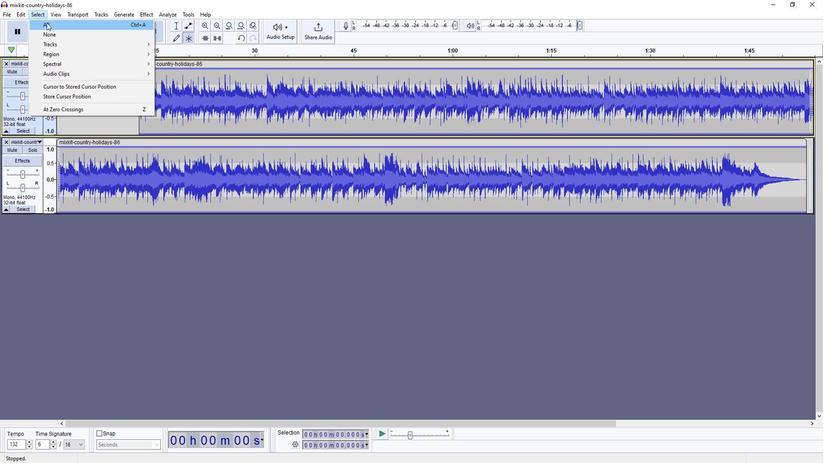 
Action: Mouse moved to (99, 14)
Screenshot: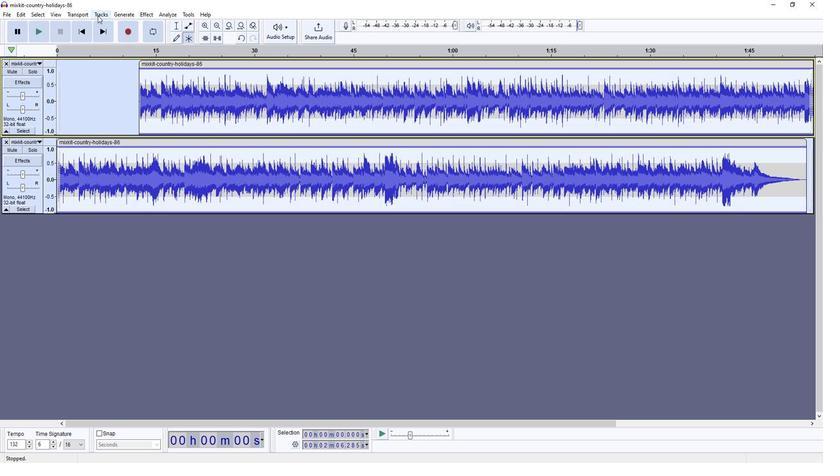 
Action: Mouse pressed left at (99, 14)
Screenshot: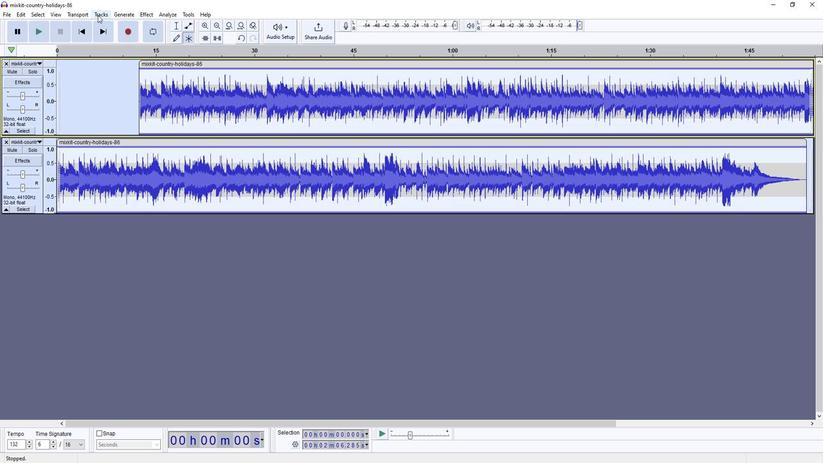 
Action: Mouse moved to (110, 35)
Screenshot: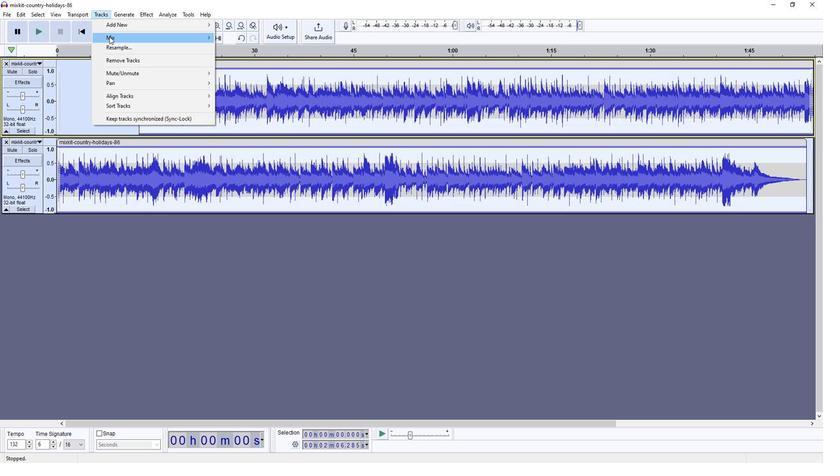 
Action: Mouse pressed left at (110, 35)
Screenshot: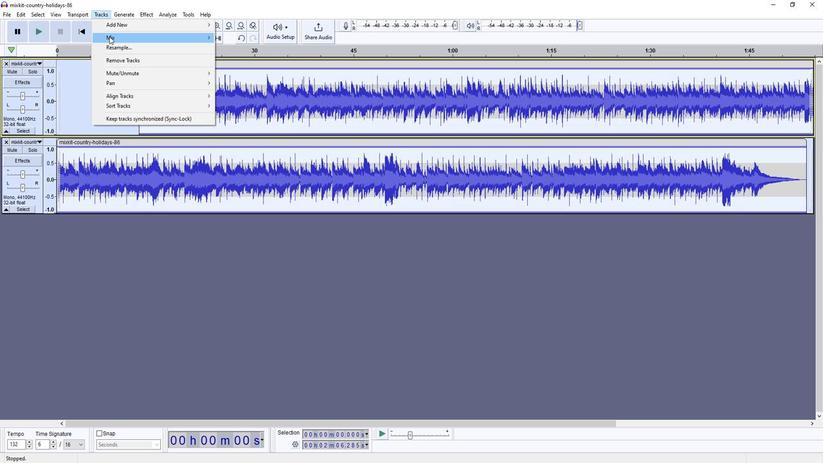 
Action: Mouse moved to (249, 45)
Screenshot: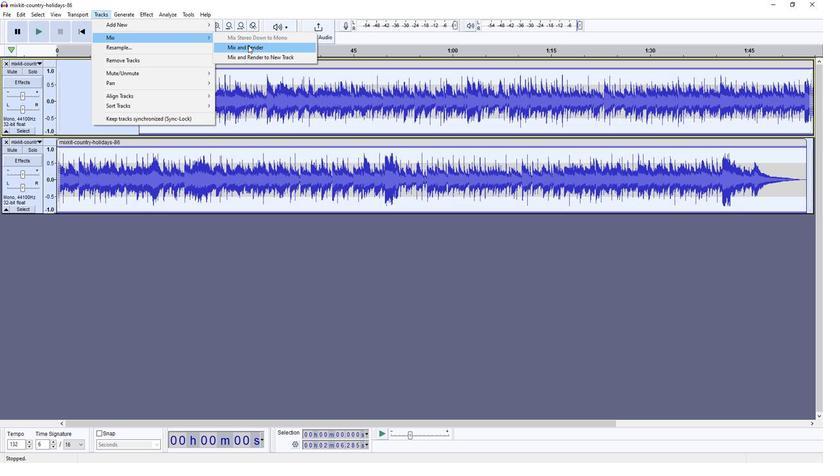 
Action: Mouse pressed left at (249, 45)
Screenshot: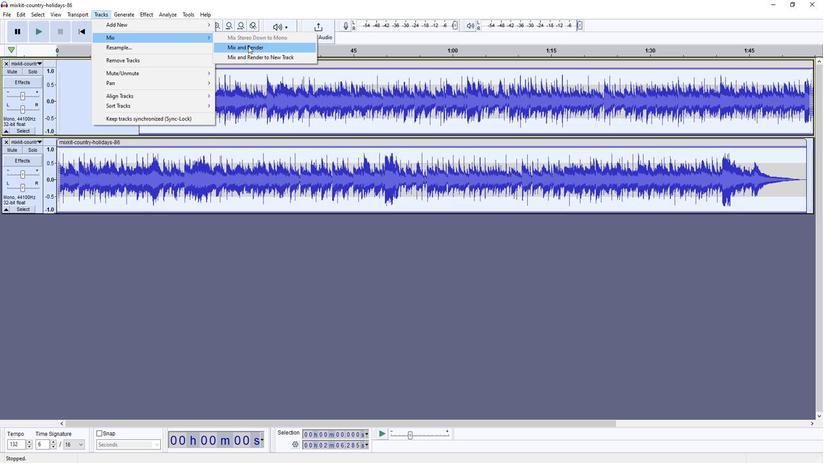
Action: Mouse moved to (34, 29)
Screenshot: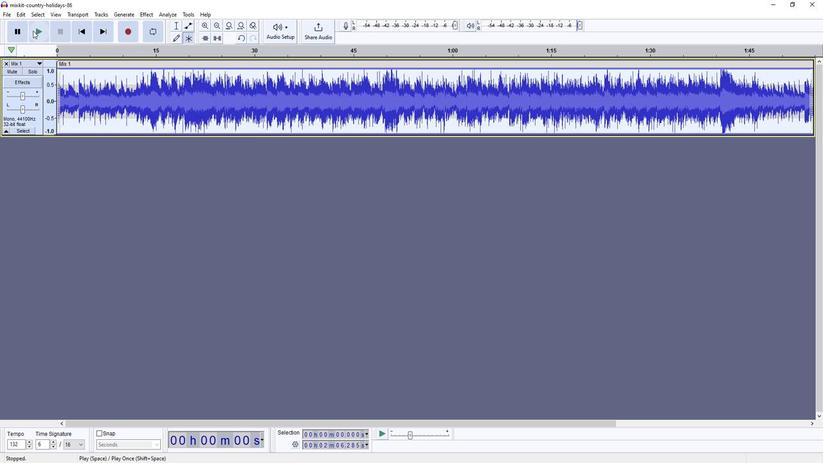 
Action: Mouse pressed left at (34, 29)
Screenshot: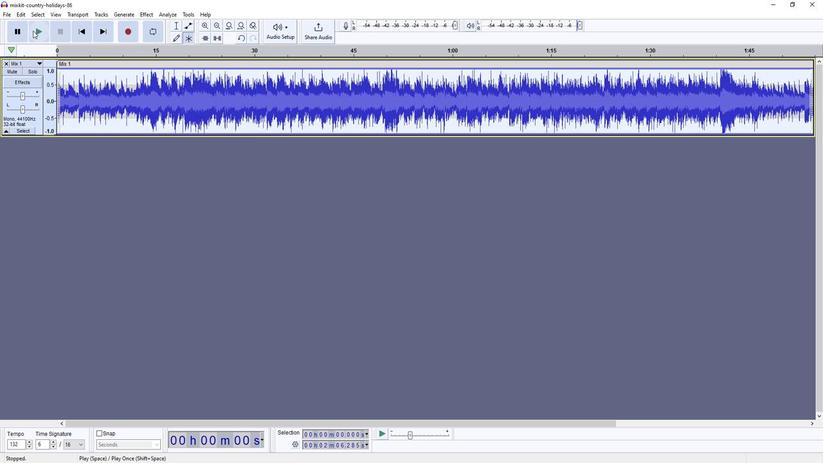 
Action: Mouse moved to (62, 29)
Screenshot: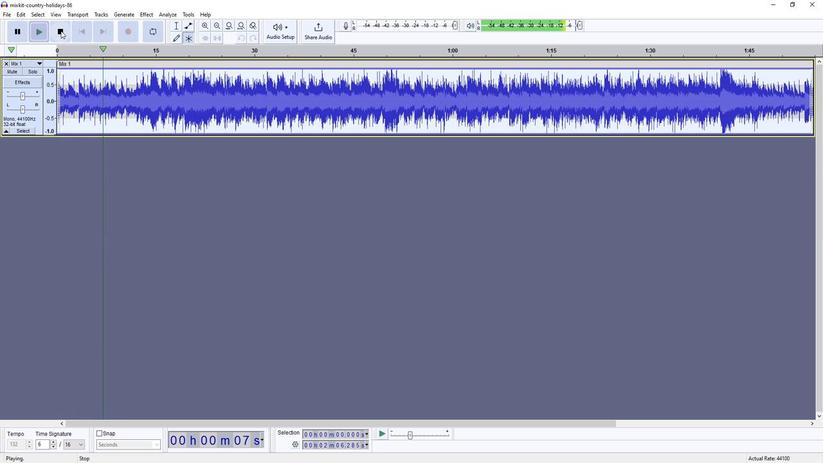 
Action: Mouse pressed left at (62, 29)
Screenshot: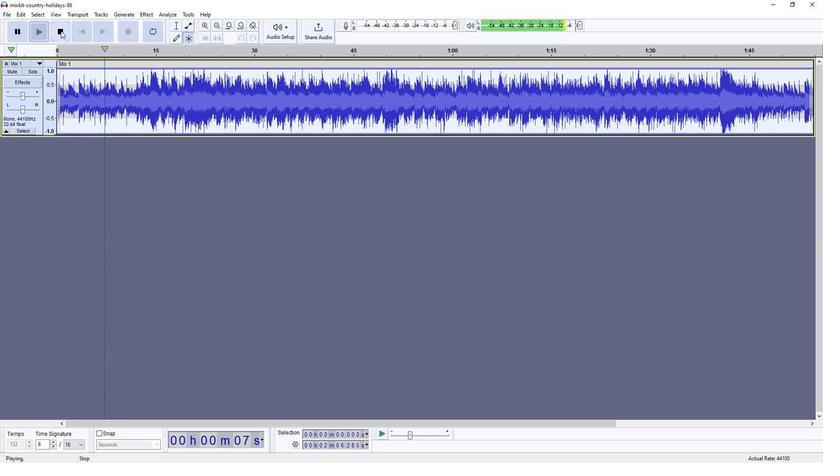 
Action: Mouse moved to (11, 13)
Screenshot: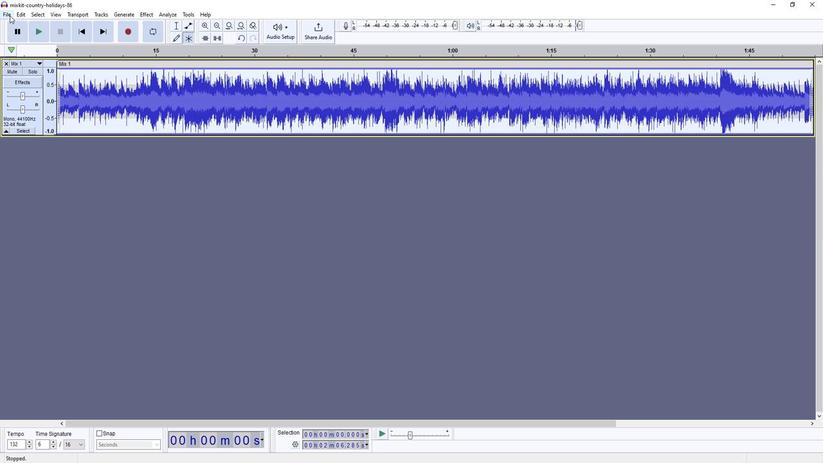 
Action: Mouse pressed left at (11, 13)
Screenshot: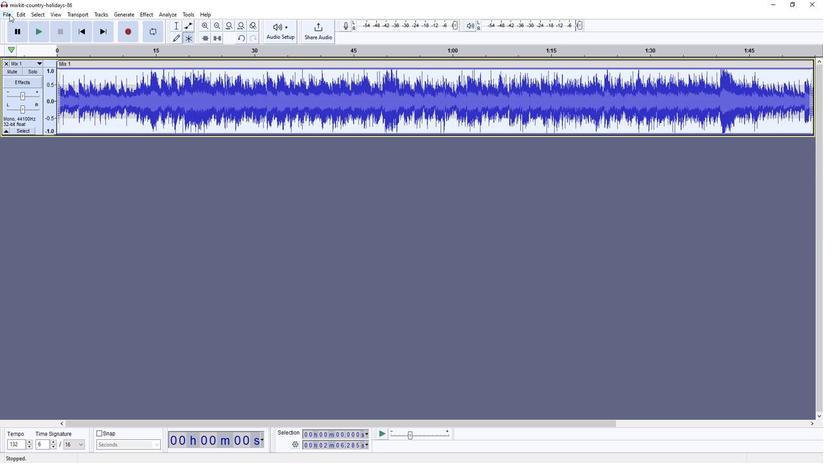 
Action: Mouse moved to (41, 76)
Screenshot: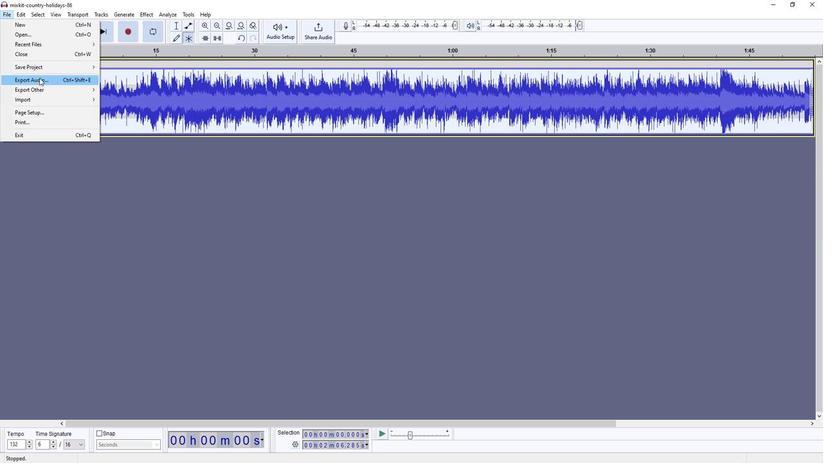 
Action: Mouse pressed left at (41, 76)
Screenshot: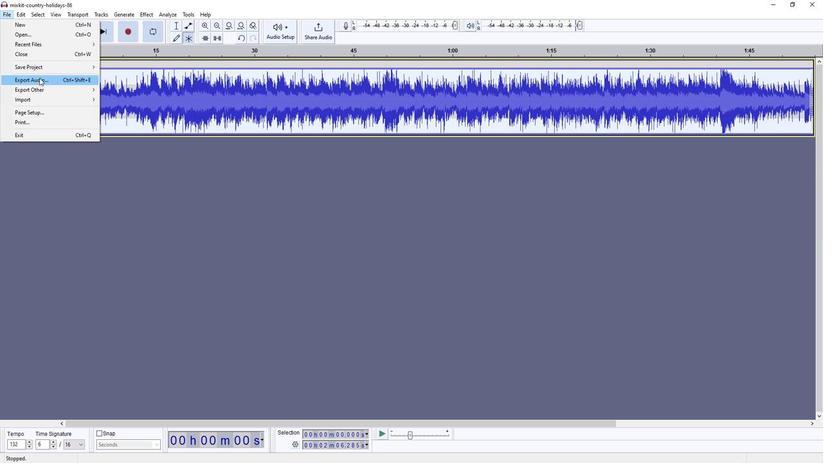 
Action: Mouse moved to (131, 61)
Screenshot: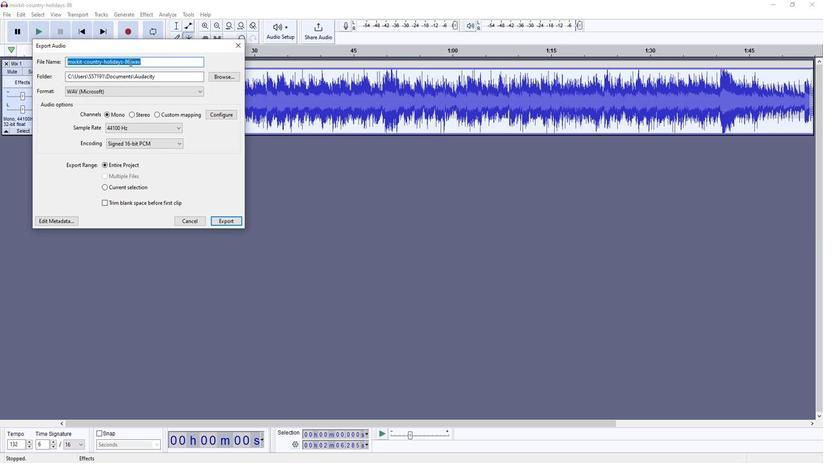 
Action: Mouse pressed left at (131, 61)
Screenshot: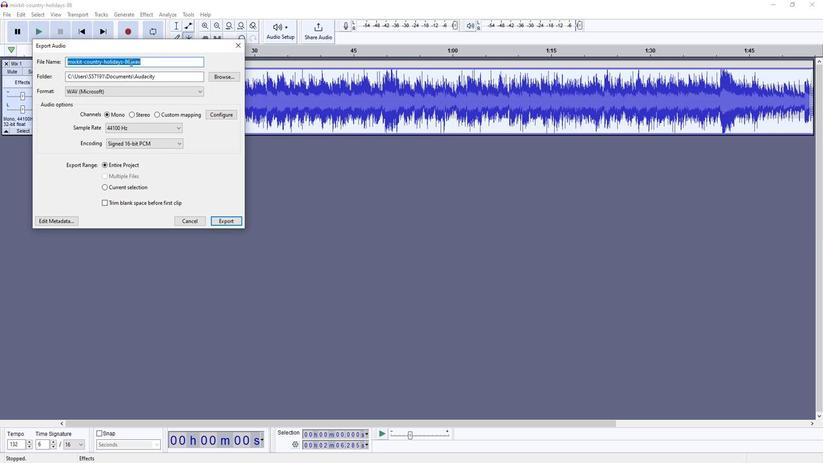 
Action: Mouse moved to (130, 61)
Screenshot: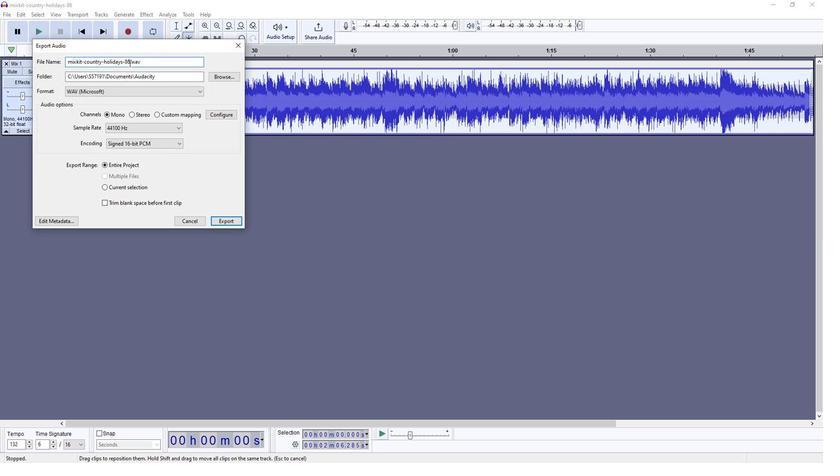 
Action: Mouse pressed left at (130, 61)
Screenshot: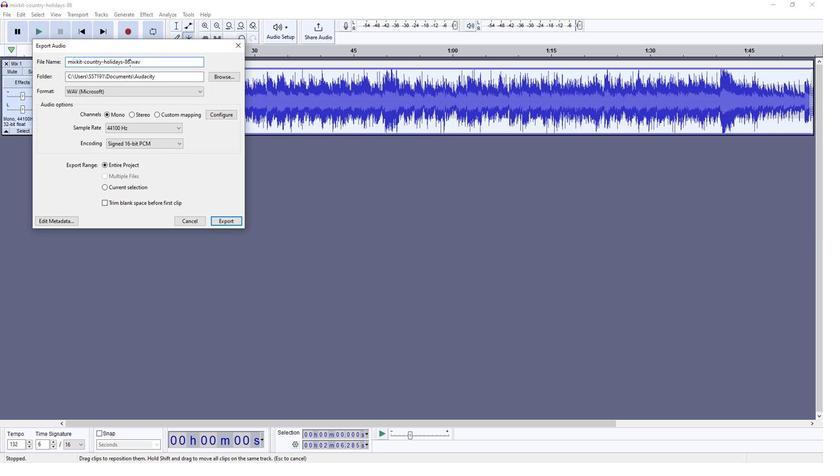 
Action: Mouse moved to (57, 61)
Screenshot: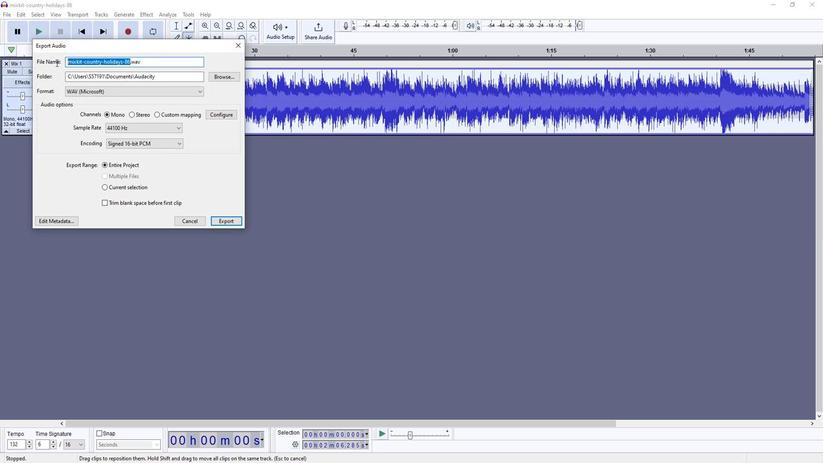 
Action: Key pressed <Key.shift>Guitar
Screenshot: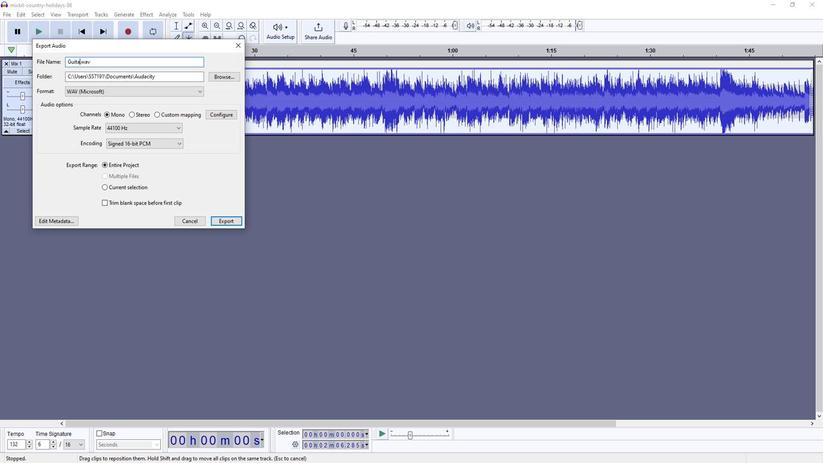
Action: Mouse moved to (223, 216)
Screenshot: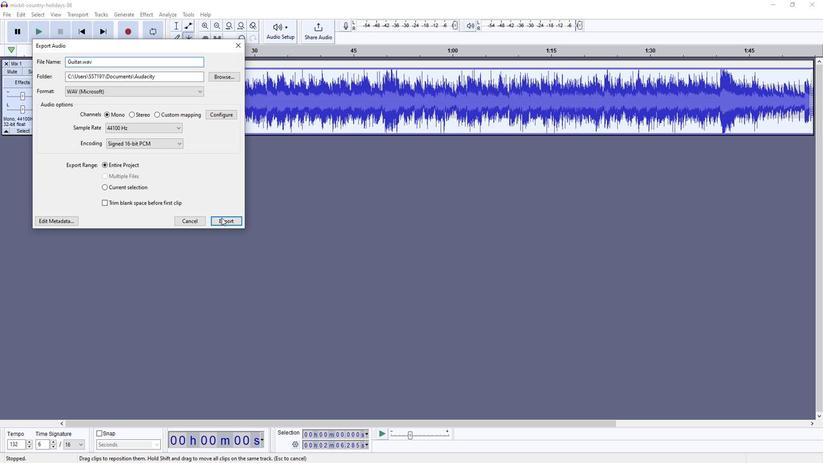 
Action: Mouse pressed left at (223, 216)
Screenshot: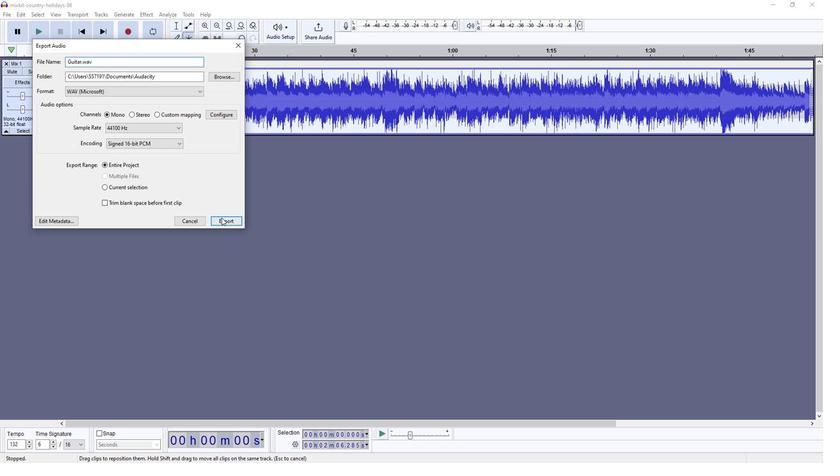 
